 Task: In the  document Alex.epub Write the word in the shape with center alignment 'XOXO'Change Page orientation to  'Landscape' Insert emoji at the end of quote: Smile
Action: Mouse moved to (520, 279)
Screenshot: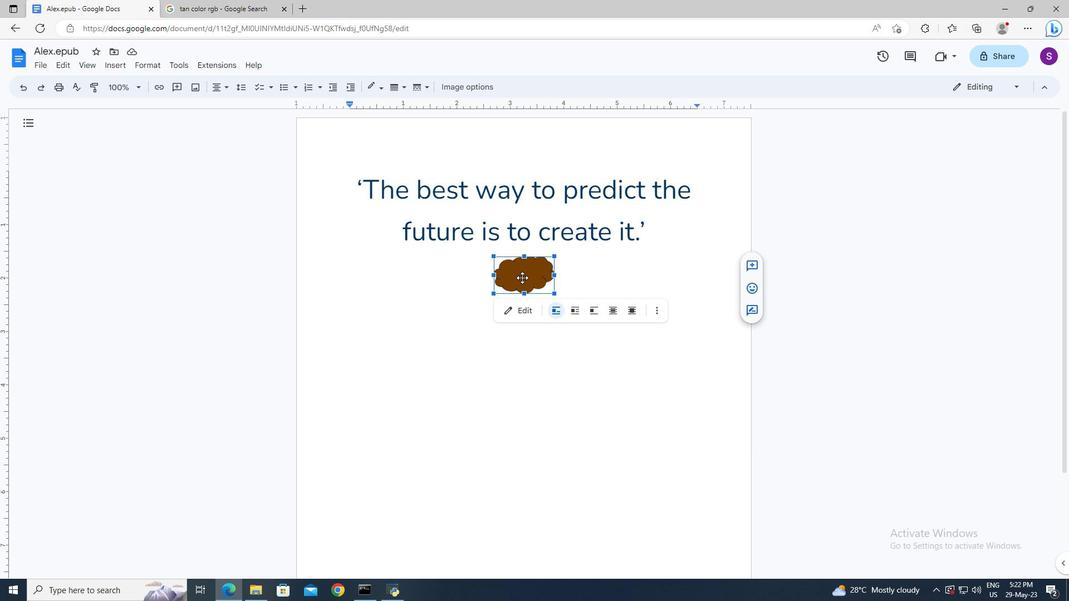 
Action: Mouse pressed left at (520, 279)
Screenshot: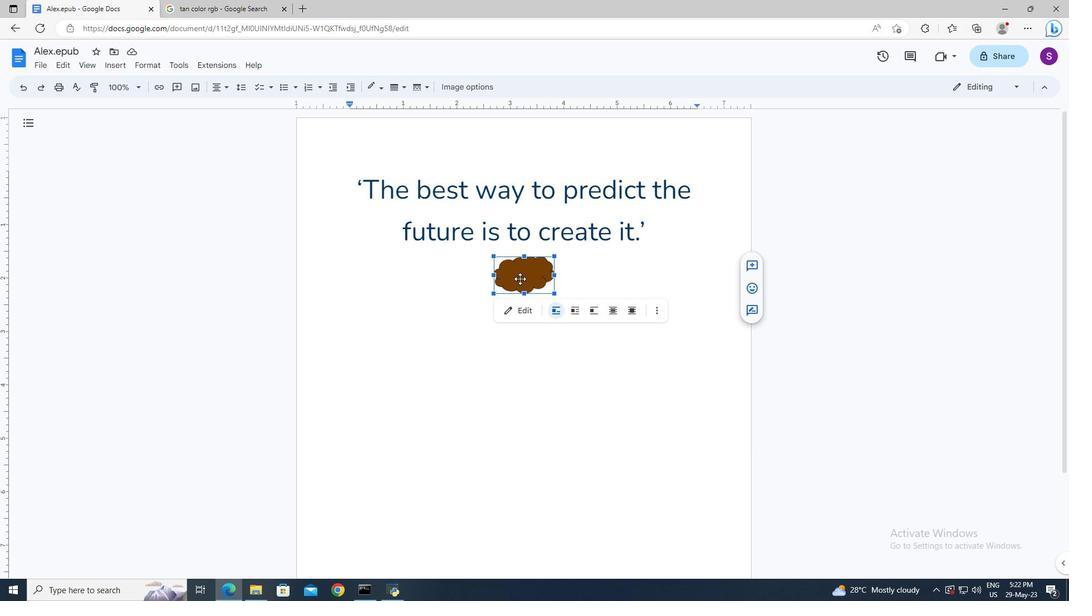 
Action: Mouse pressed left at (520, 279)
Screenshot: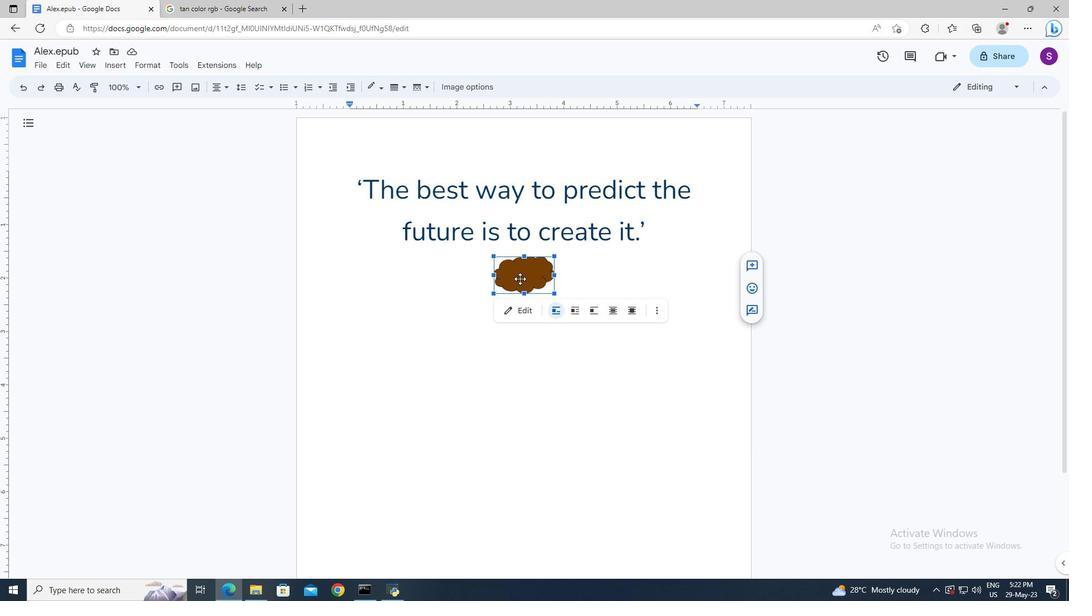 
Action: Mouse moved to (444, 123)
Screenshot: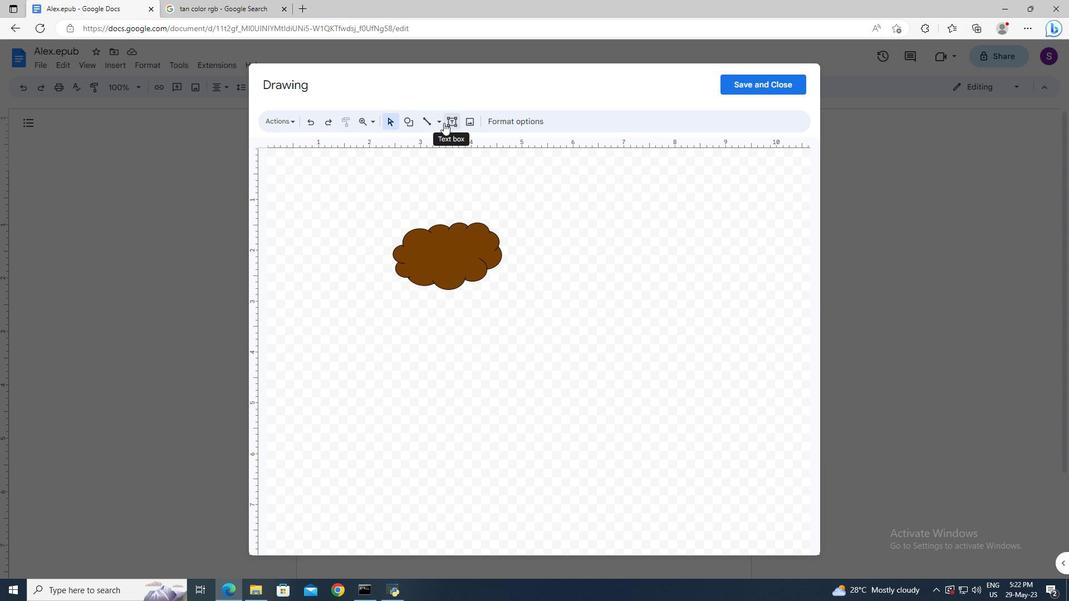 
Action: Mouse pressed left at (444, 123)
Screenshot: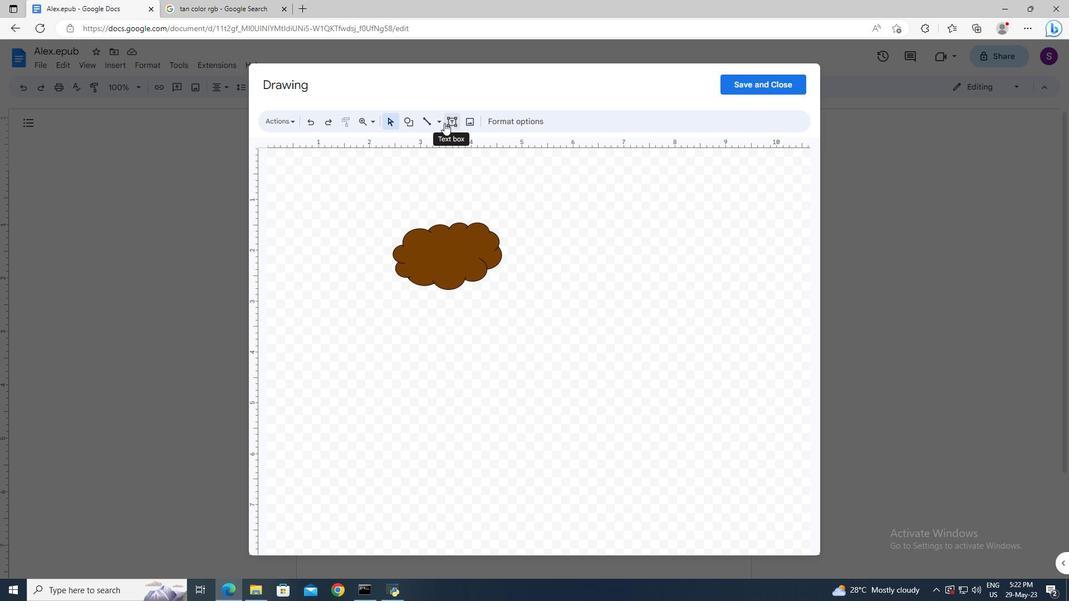 
Action: Mouse moved to (422, 248)
Screenshot: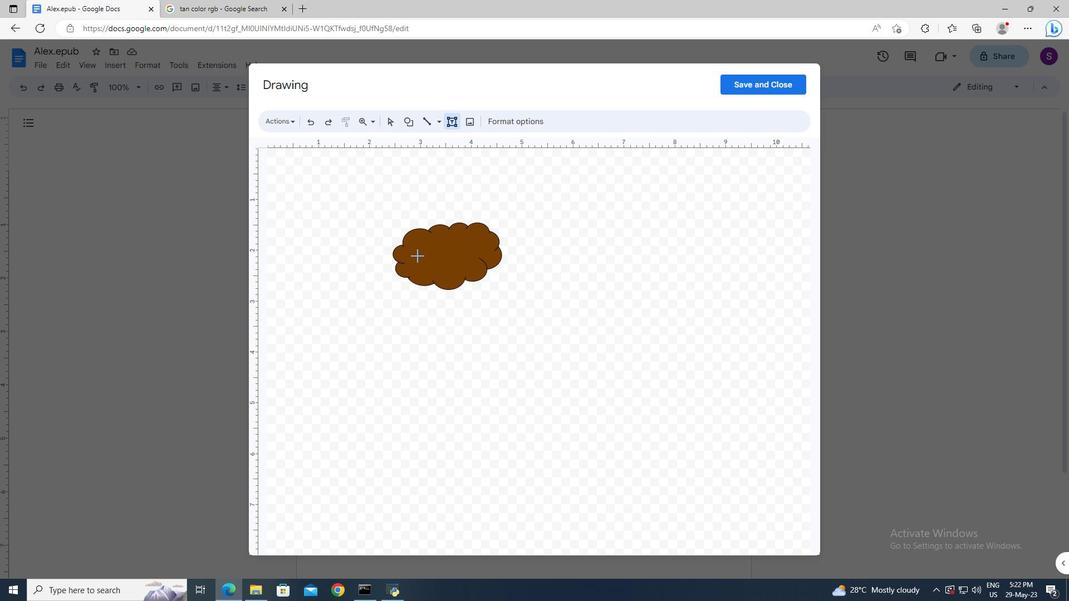 
Action: Mouse pressed left at (422, 248)
Screenshot: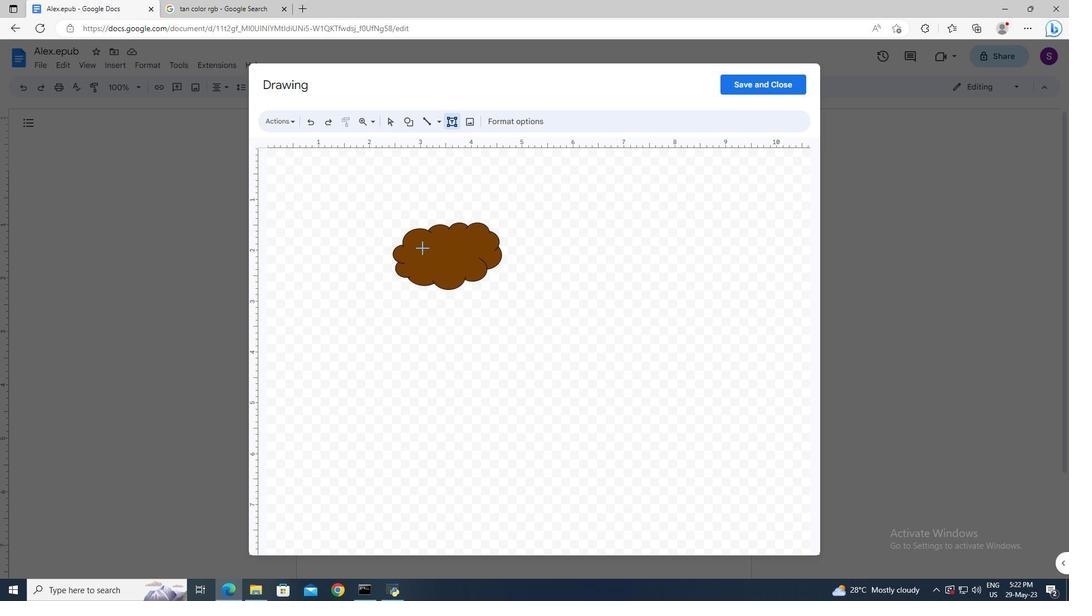 
Action: Mouse moved to (444, 261)
Screenshot: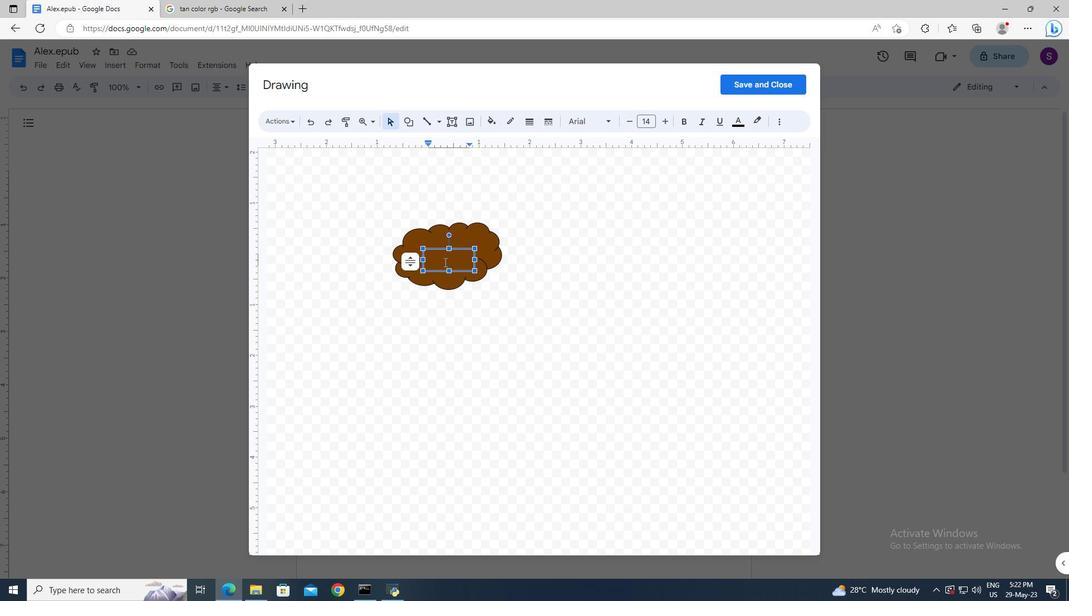 
Action: Key pressed <Key.shift>XOXO
Screenshot: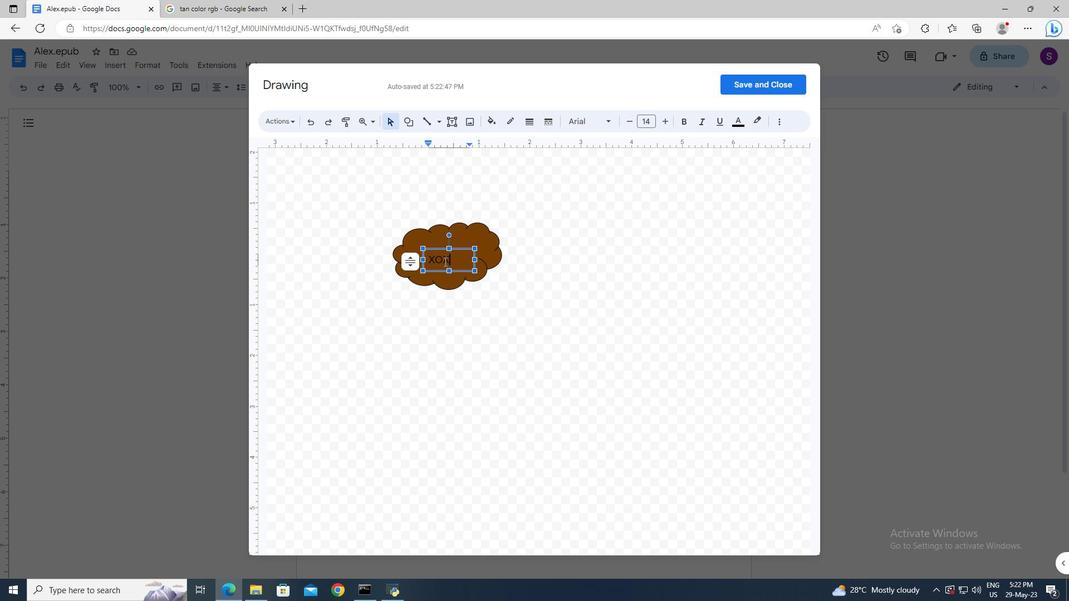 
Action: Mouse moved to (475, 253)
Screenshot: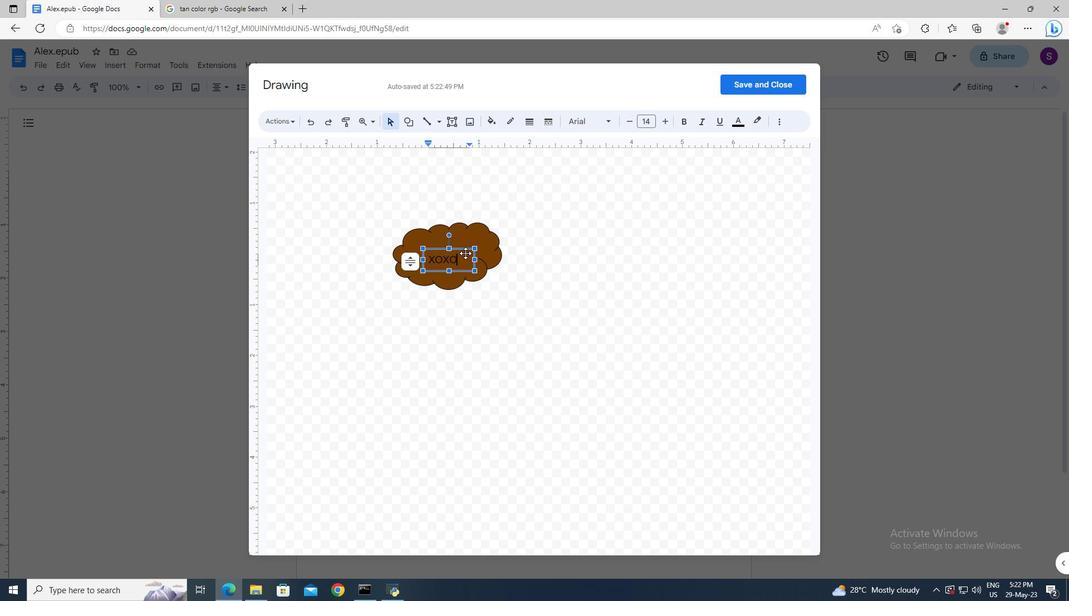 
Action: Key pressed <Key.enter><Key.backspace>
Screenshot: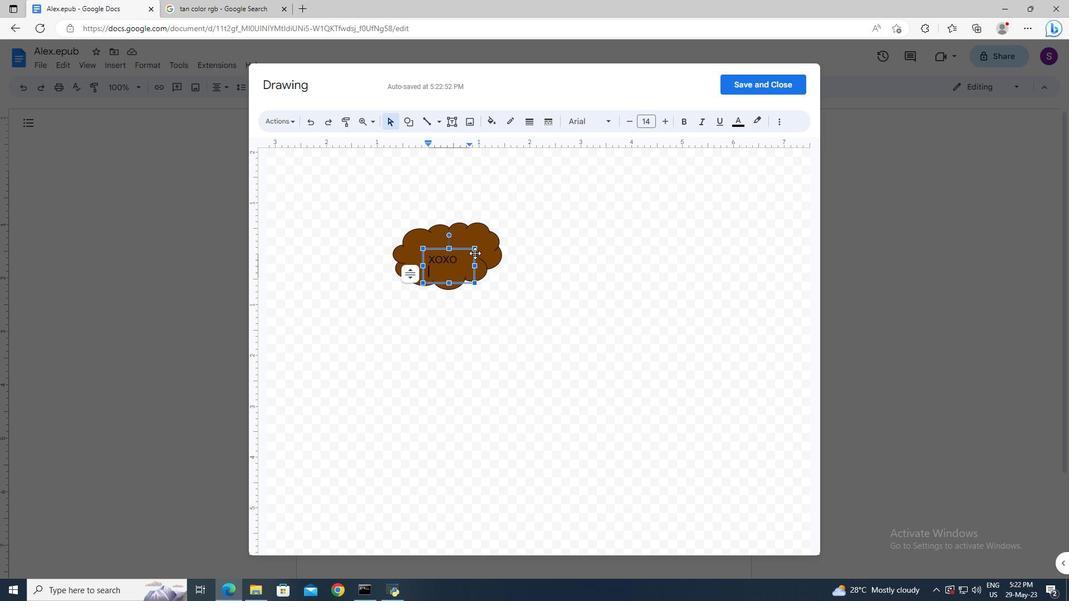 
Action: Mouse moved to (500, 260)
Screenshot: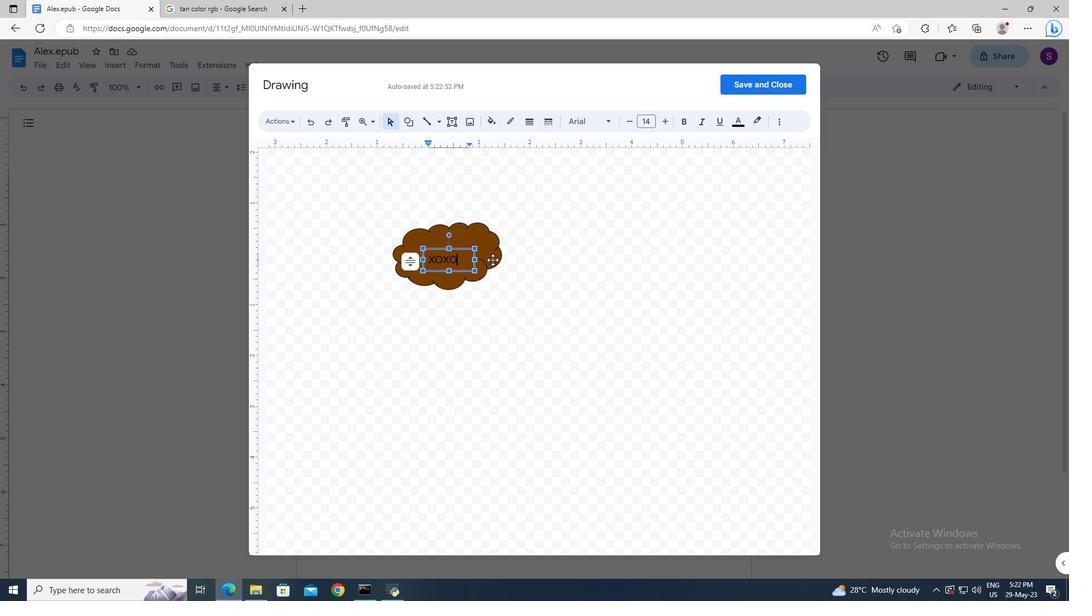 
Action: Mouse pressed left at (500, 260)
Screenshot: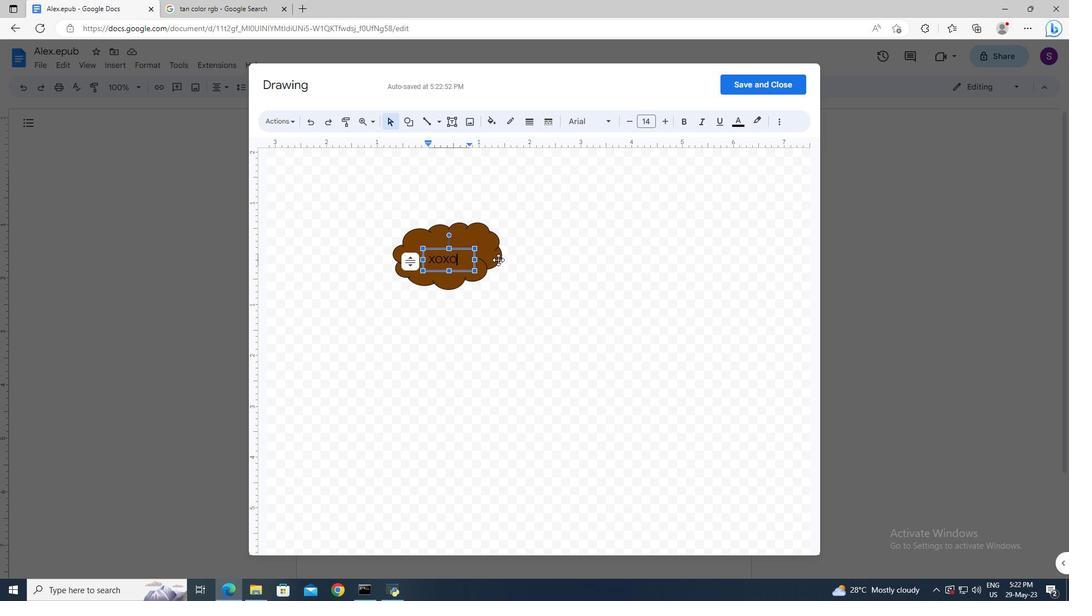
Action: Mouse moved to (454, 261)
Screenshot: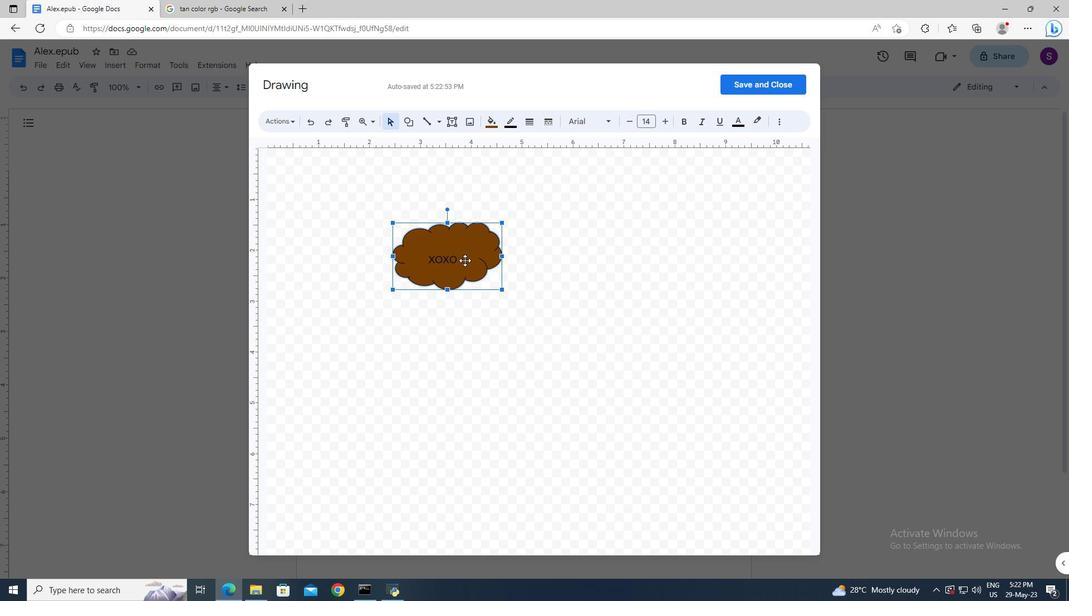 
Action: Mouse pressed left at (454, 261)
Screenshot: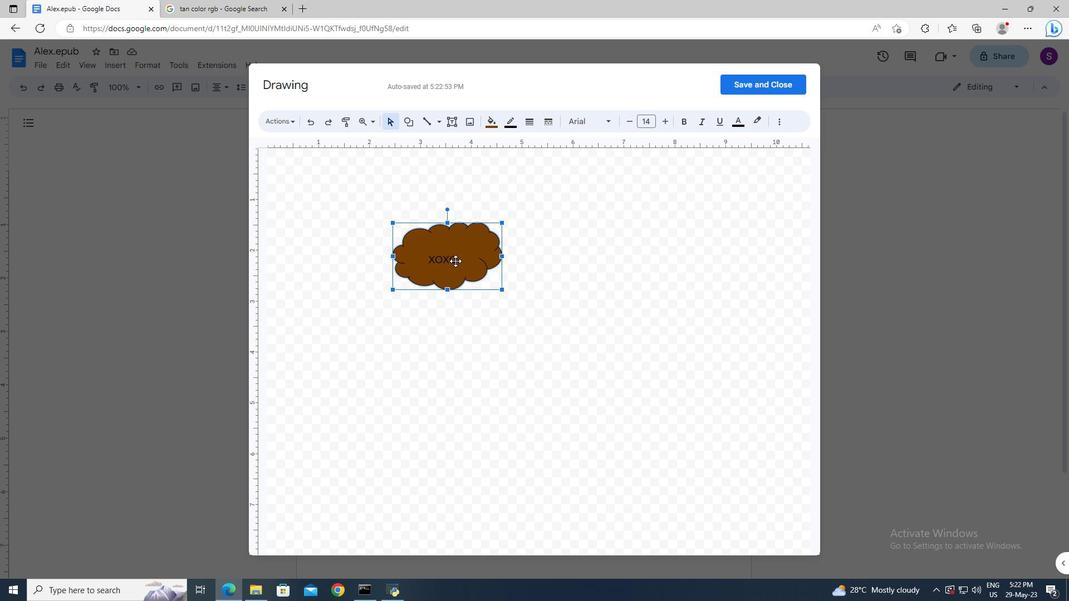 
Action: Mouse moved to (526, 121)
Screenshot: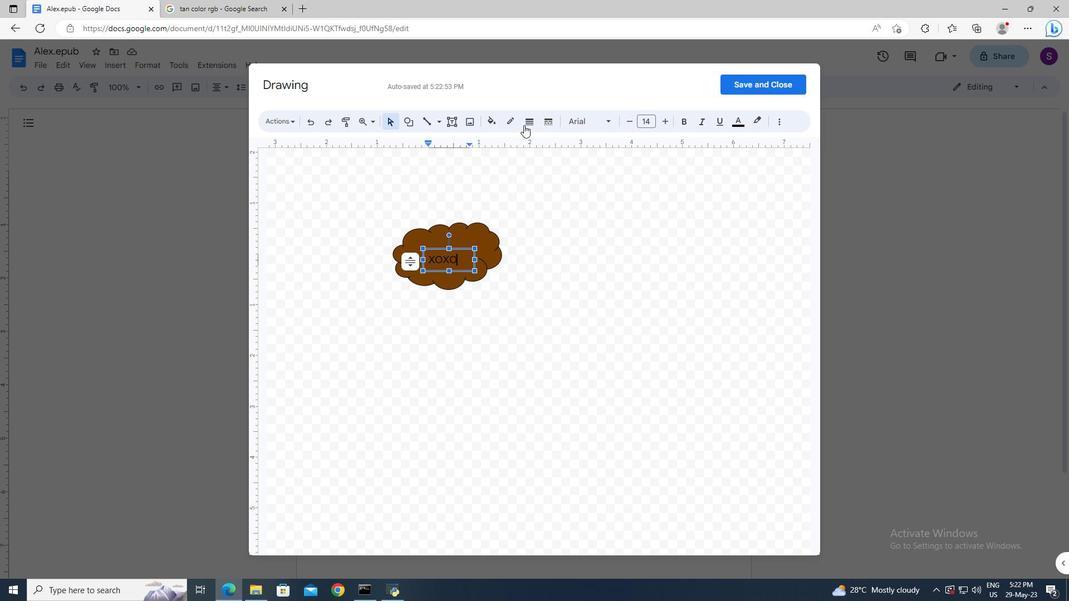 
Action: Mouse pressed left at (526, 121)
Screenshot: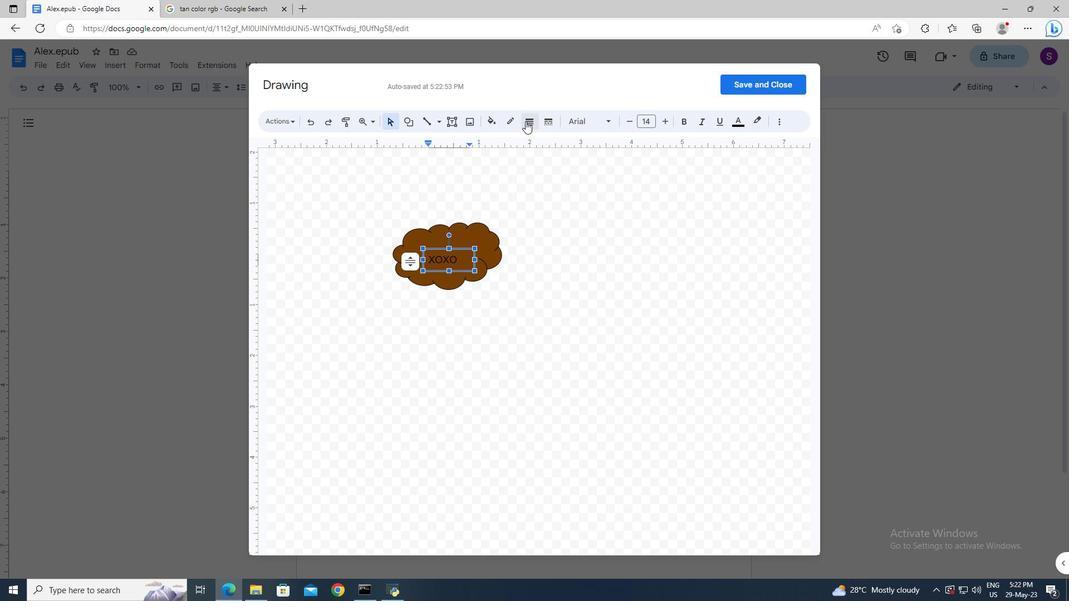 
Action: Mouse pressed left at (526, 121)
Screenshot: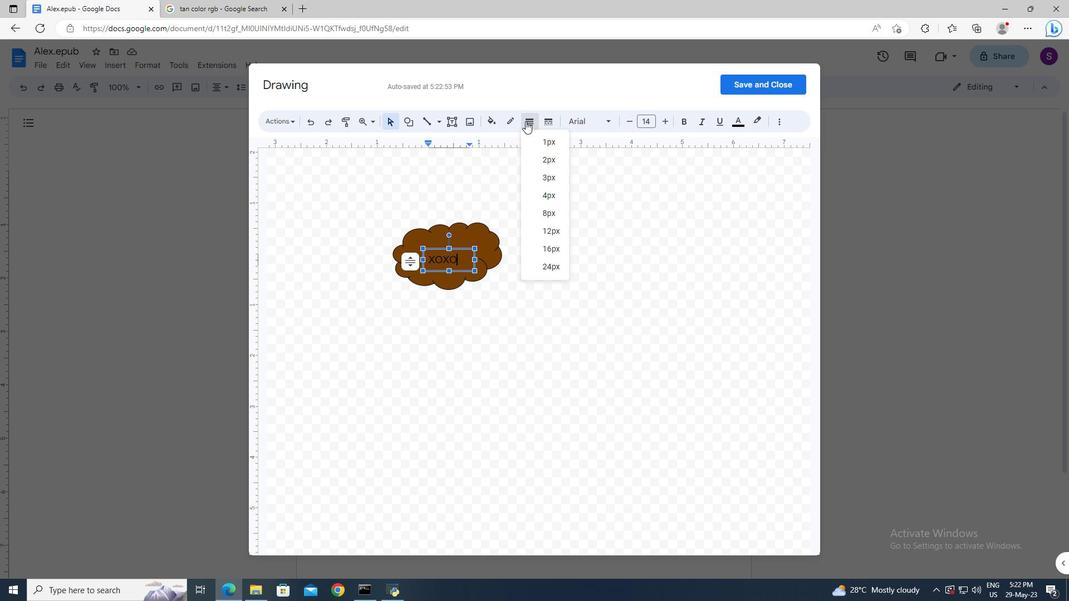 
Action: Mouse moved to (519, 254)
Screenshot: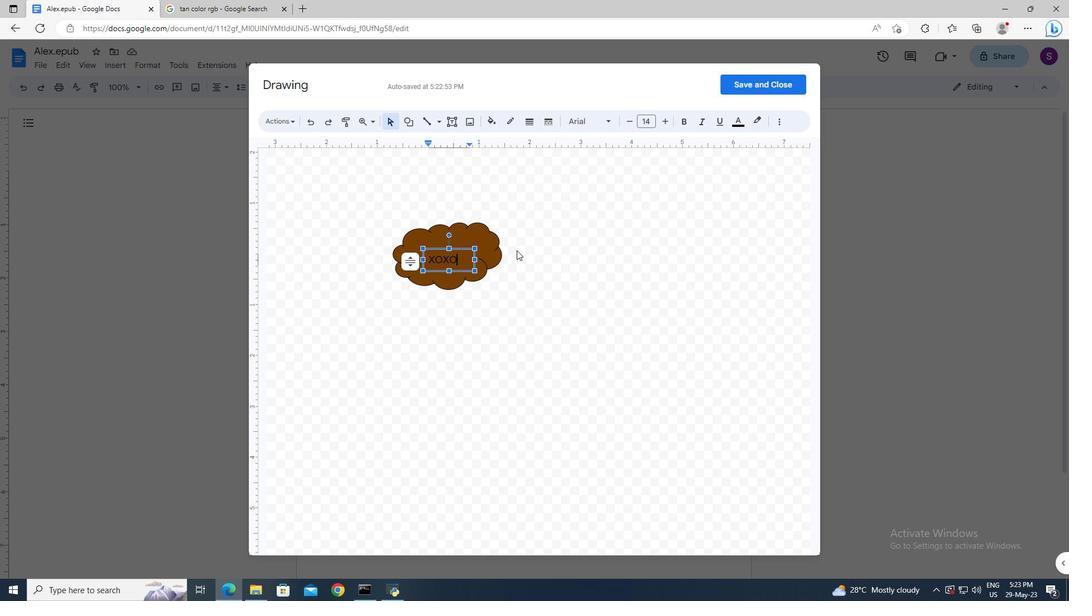 
Action: Mouse pressed left at (519, 254)
Screenshot: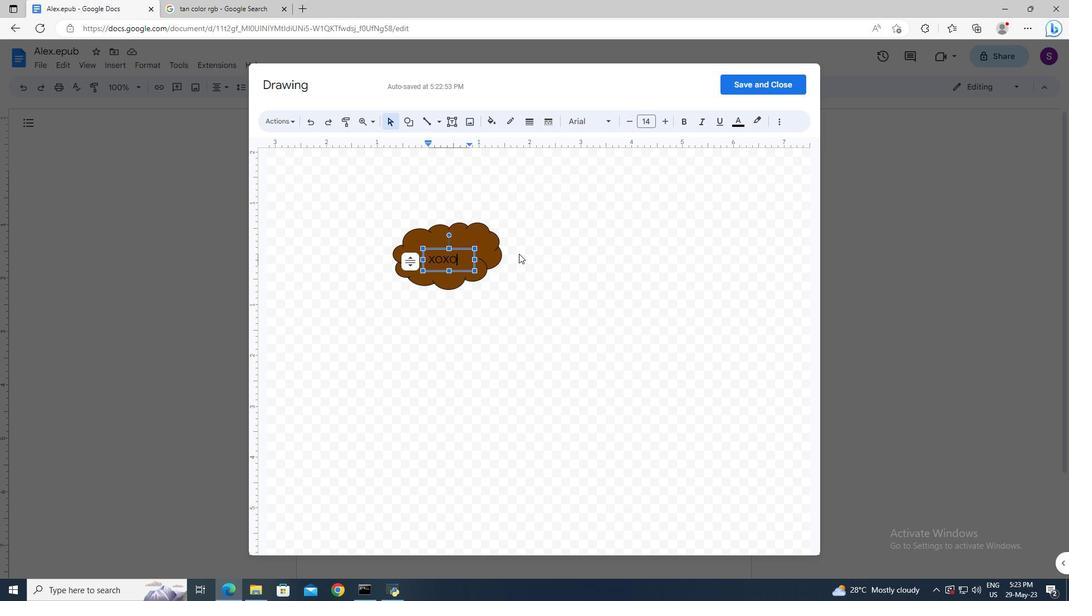 
Action: Mouse moved to (434, 261)
Screenshot: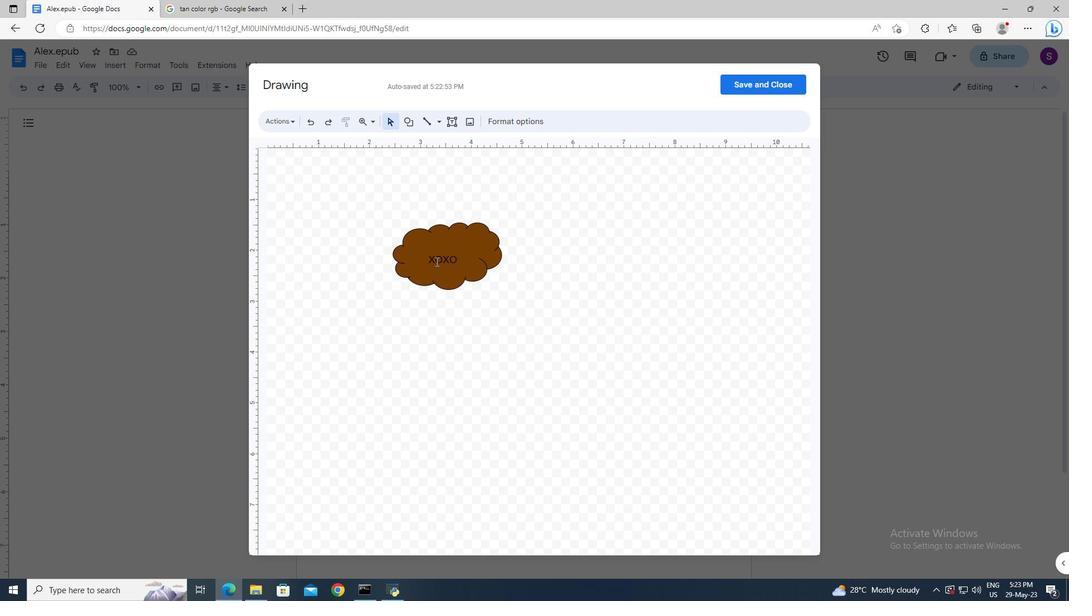
Action: Mouse pressed left at (434, 261)
Screenshot: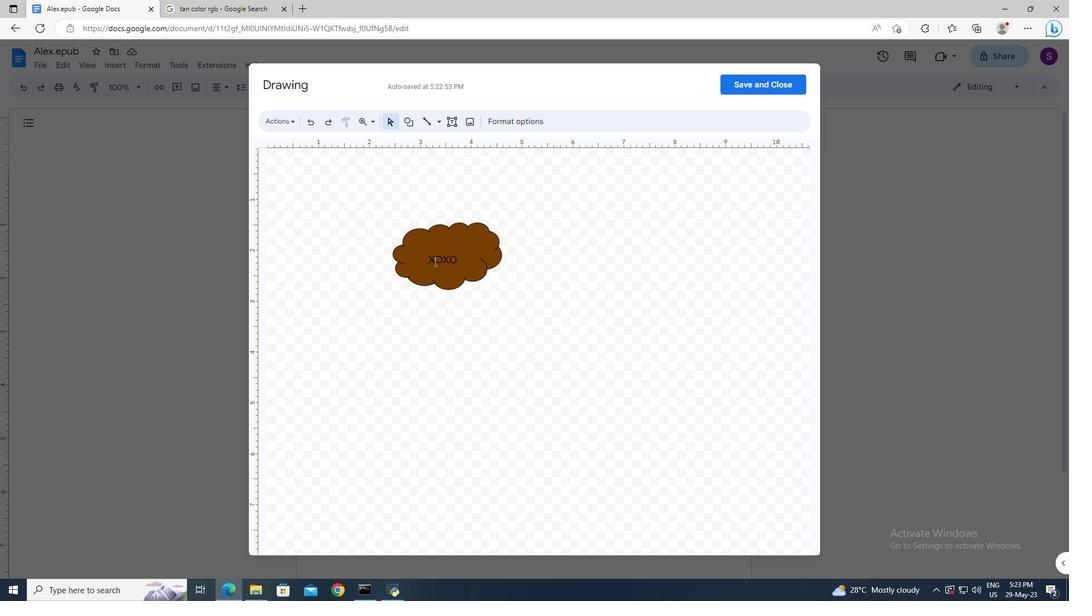
Action: Mouse moved to (525, 260)
Screenshot: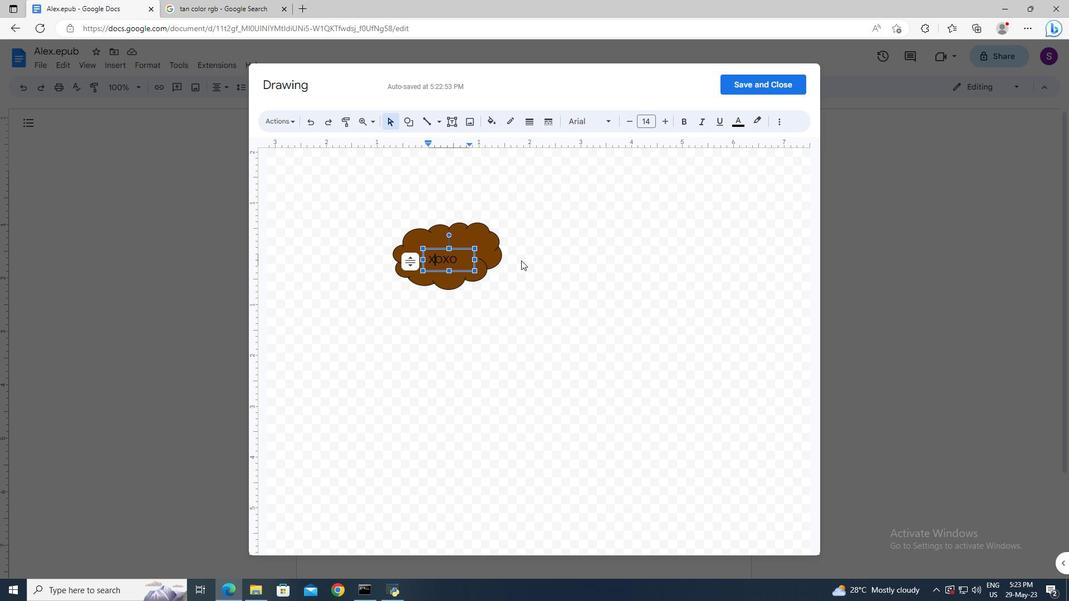 
Action: Mouse pressed left at (525, 260)
Screenshot: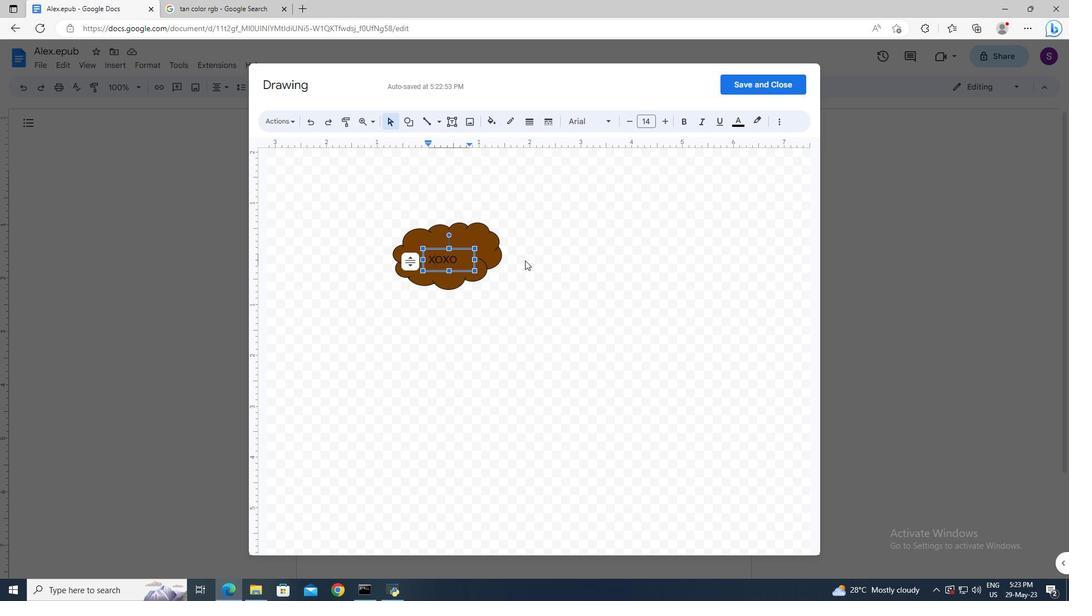 
Action: Mouse moved to (750, 84)
Screenshot: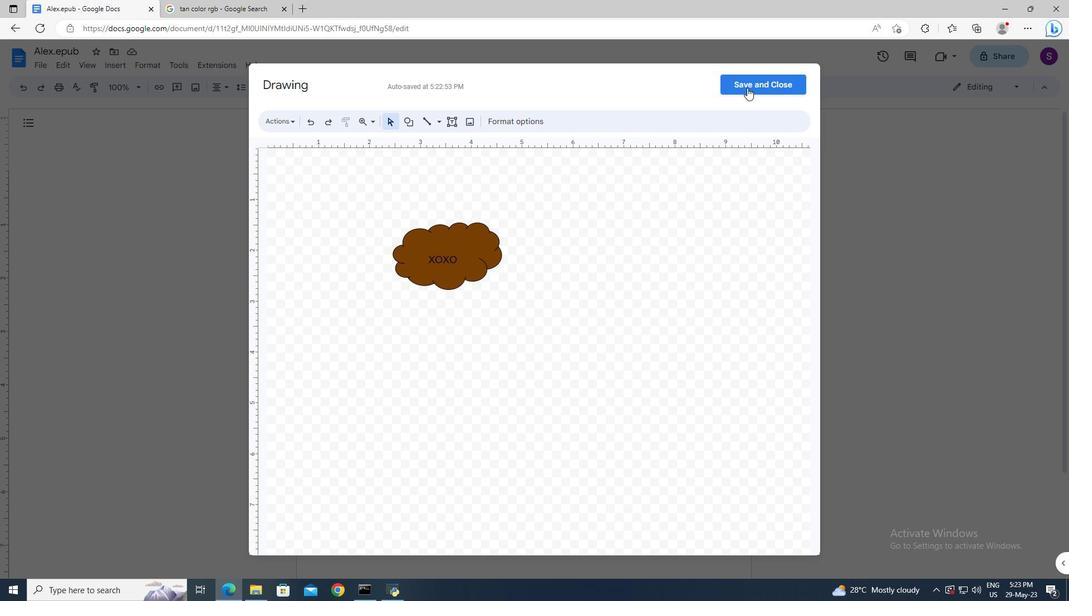 
Action: Mouse pressed left at (750, 84)
Screenshot: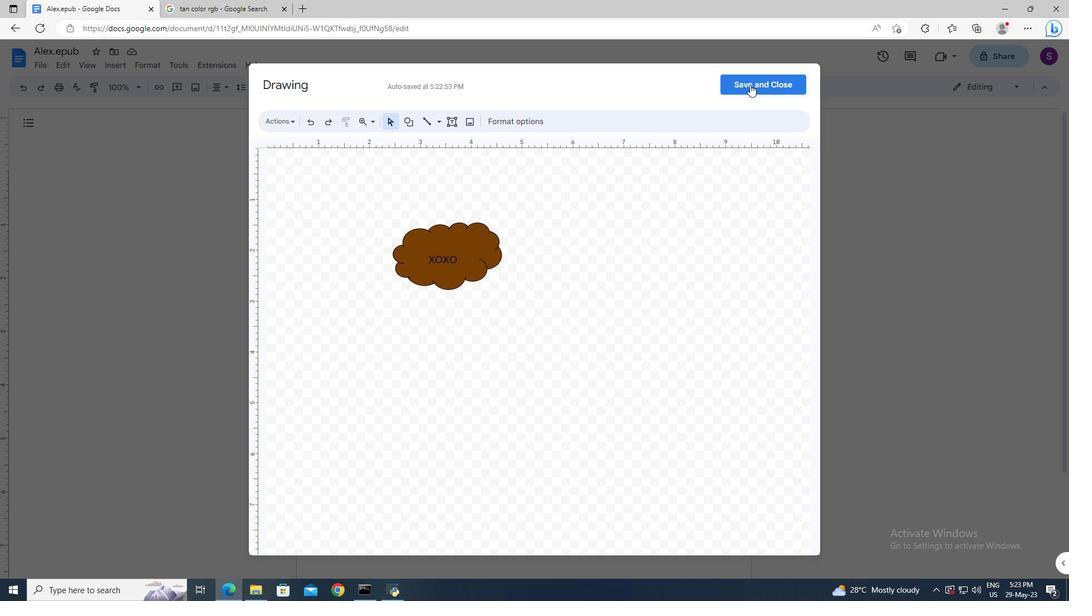 
Action: Mouse moved to (475, 80)
Screenshot: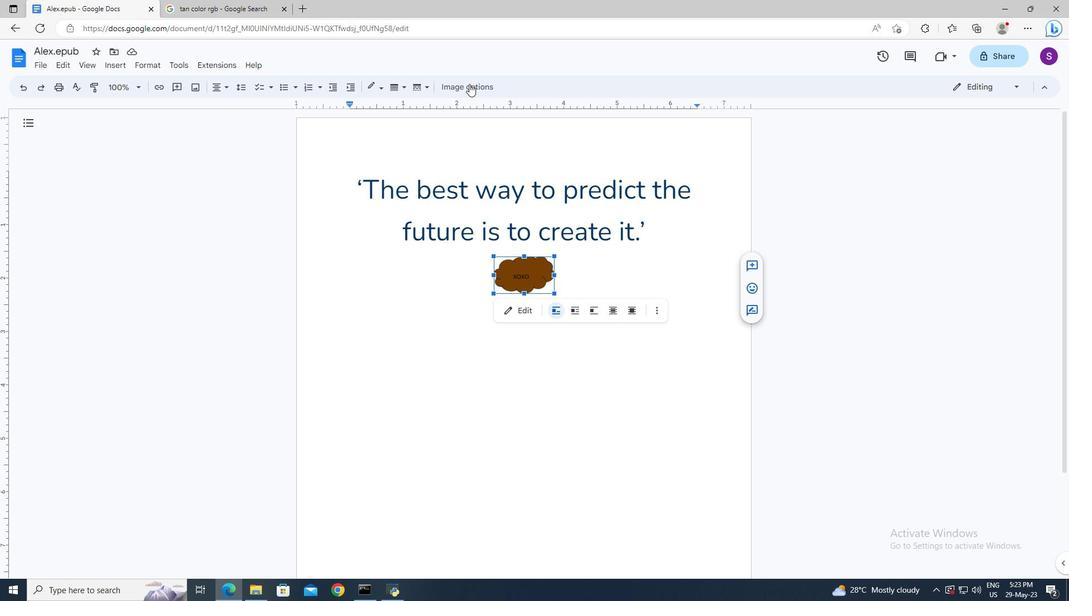
Action: Mouse pressed left at (475, 80)
Screenshot: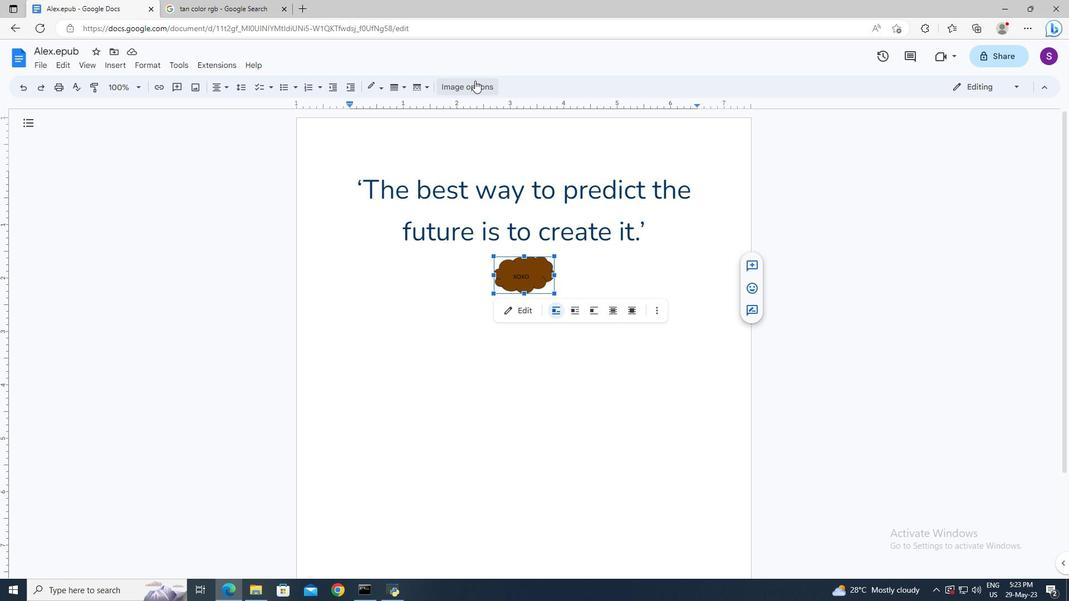 
Action: Mouse moved to (1040, 91)
Screenshot: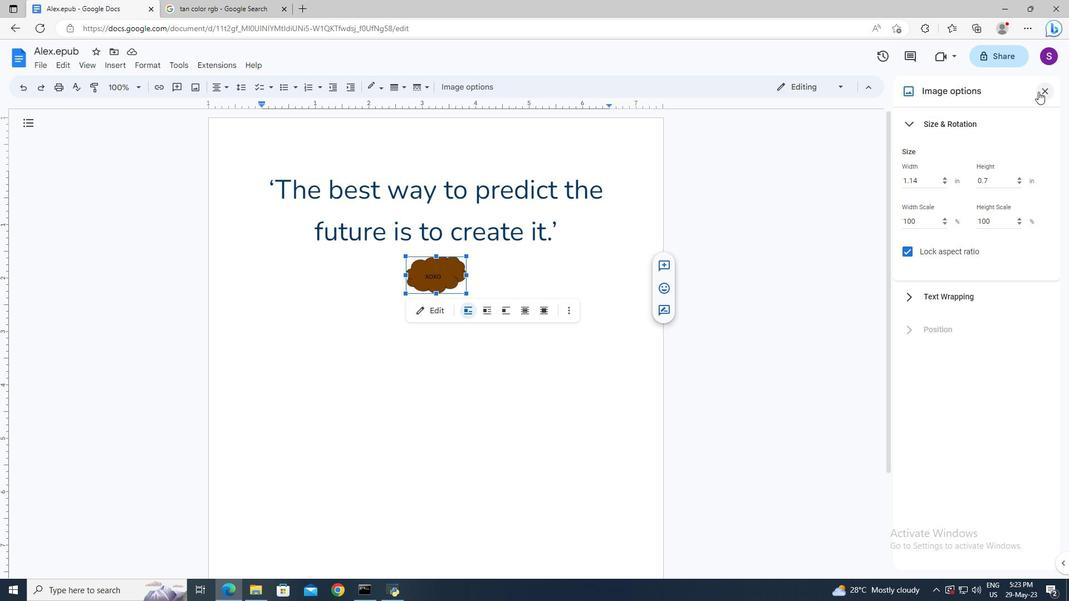 
Action: Mouse pressed left at (1040, 91)
Screenshot: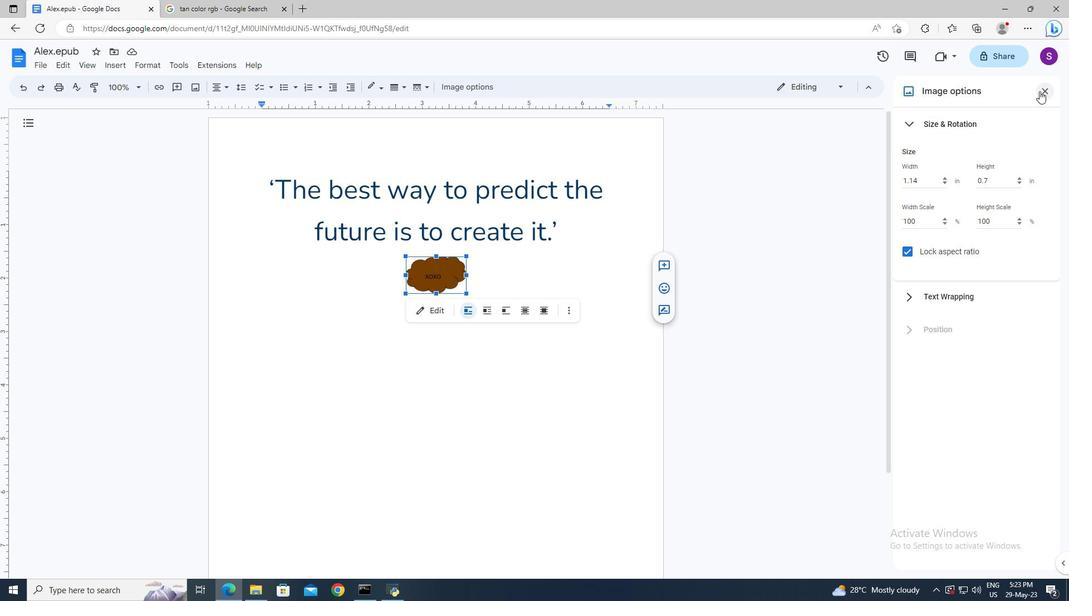 
Action: Mouse moved to (47, 68)
Screenshot: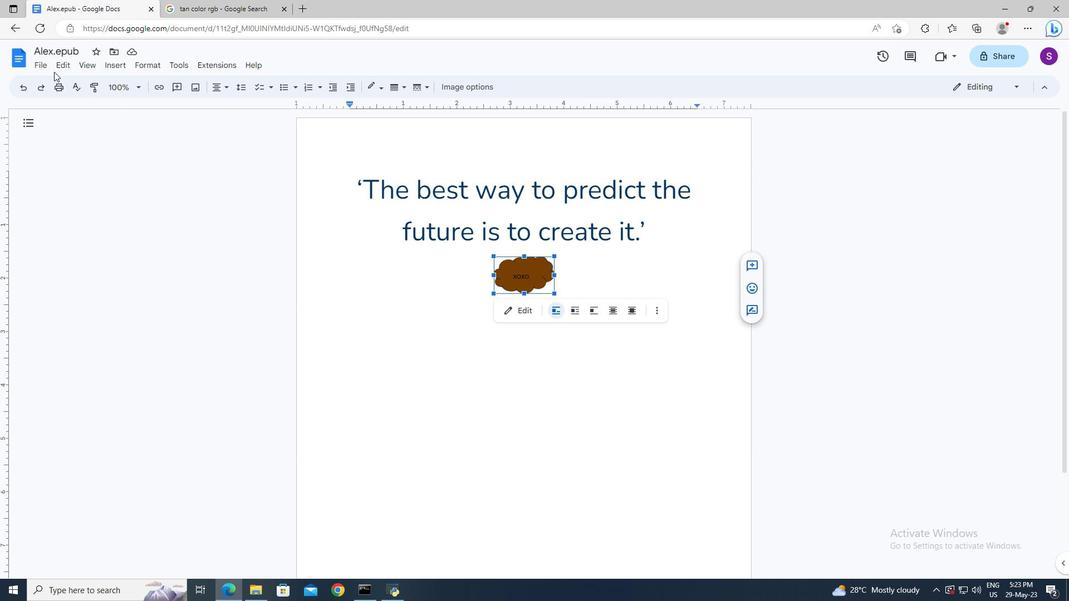 
Action: Mouse pressed left at (47, 68)
Screenshot: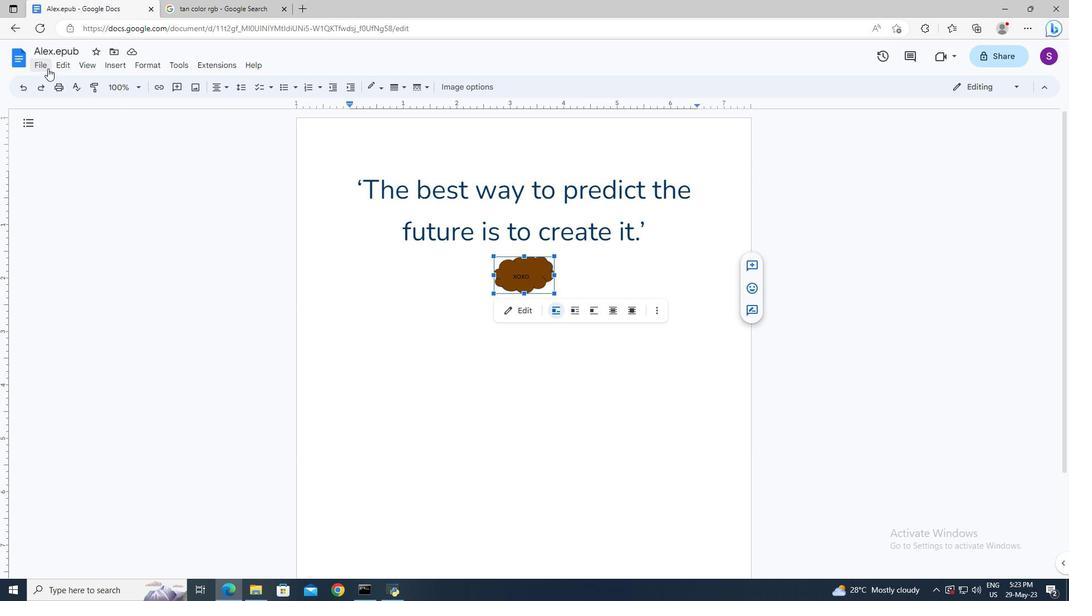 
Action: Mouse moved to (62, 369)
Screenshot: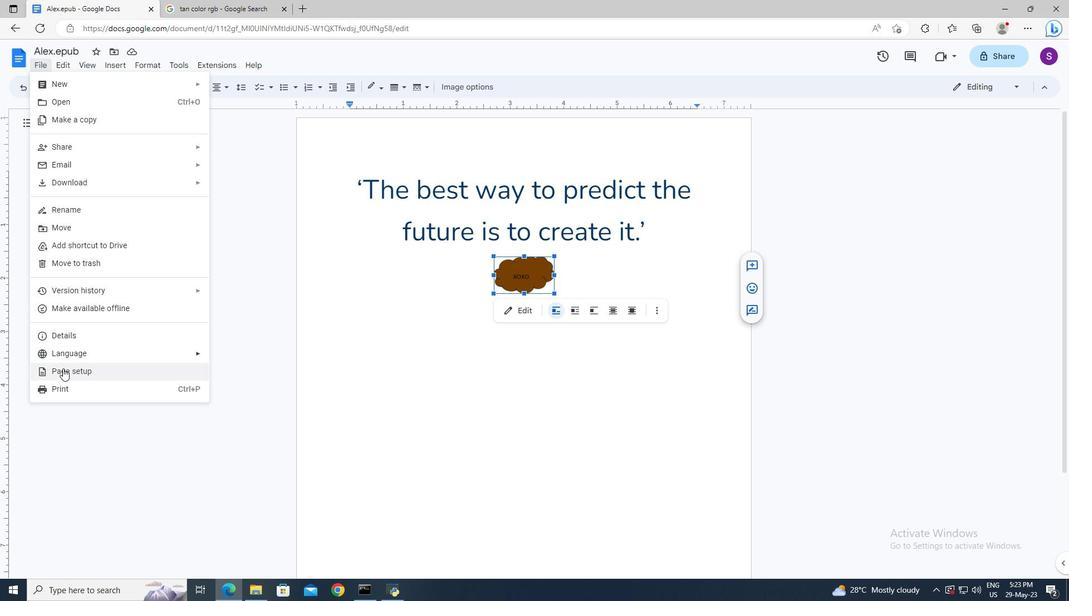 
Action: Mouse pressed left at (62, 369)
Screenshot: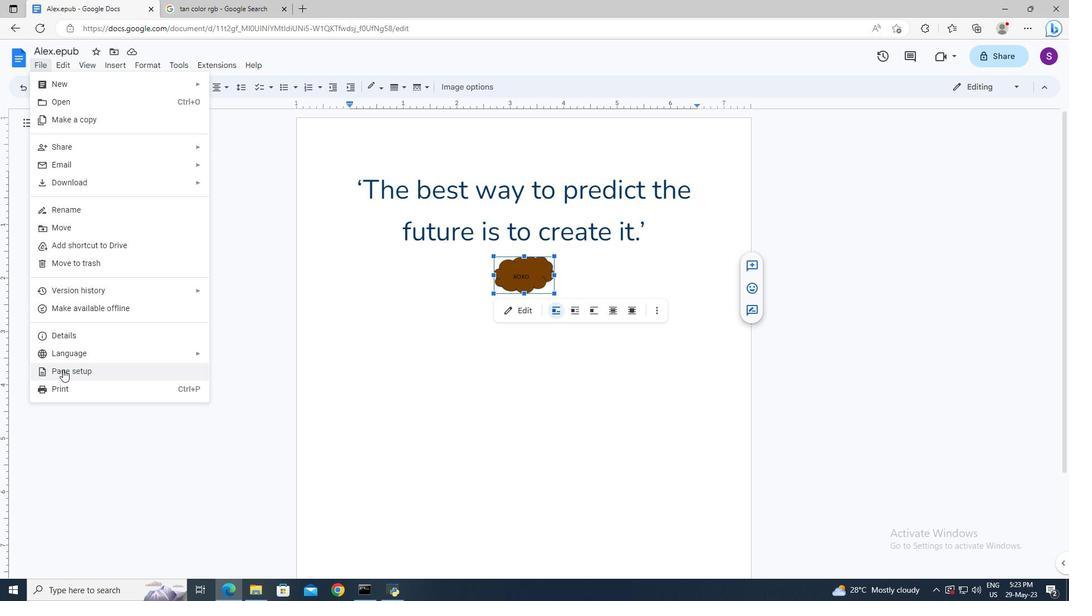 
Action: Mouse moved to (488, 295)
Screenshot: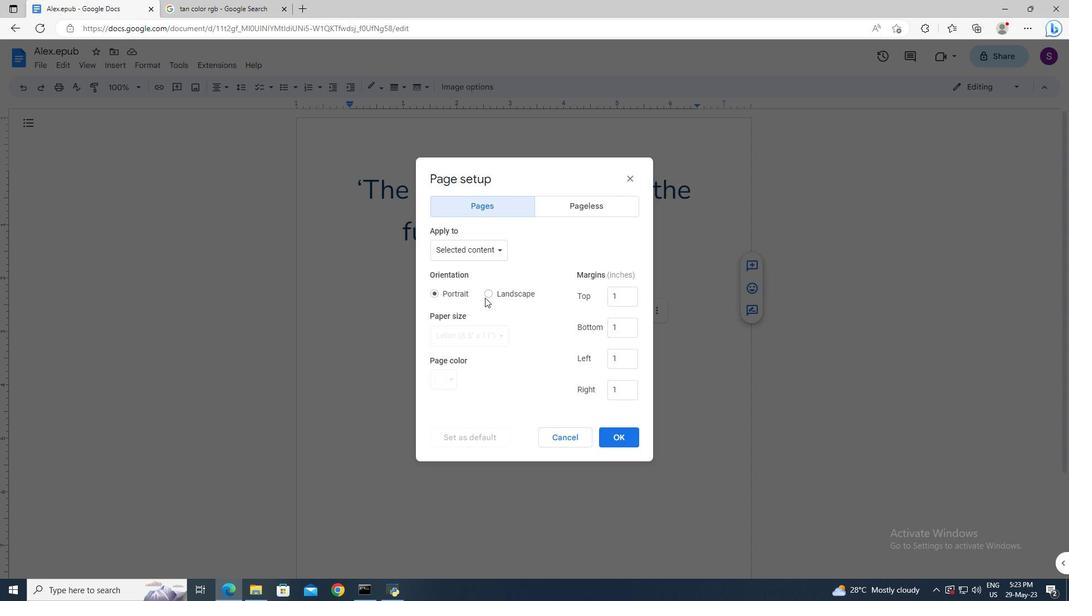 
Action: Mouse pressed left at (488, 295)
Screenshot: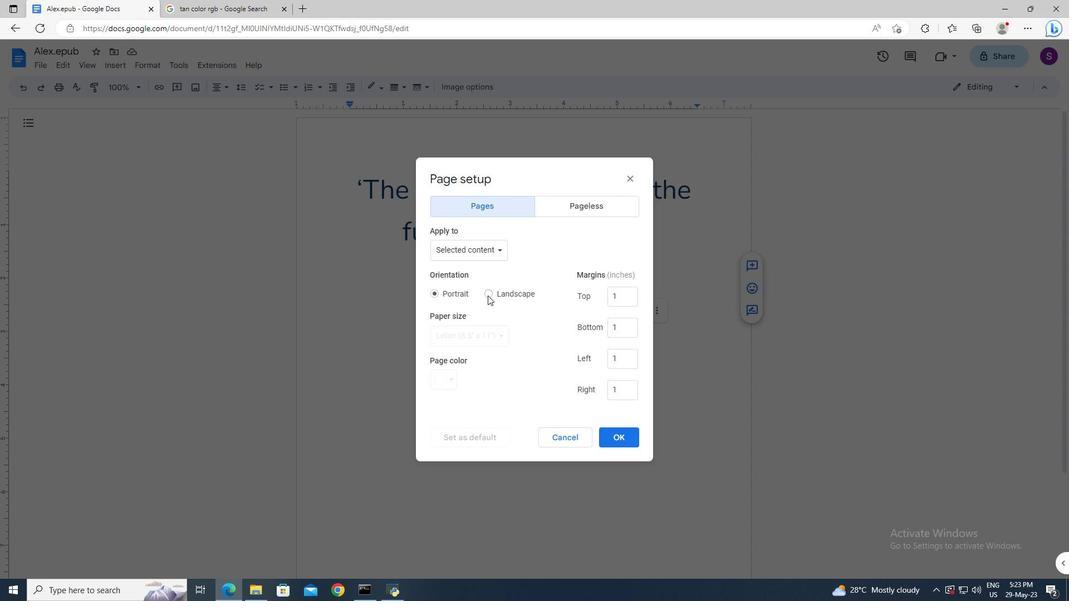 
Action: Mouse moved to (616, 434)
Screenshot: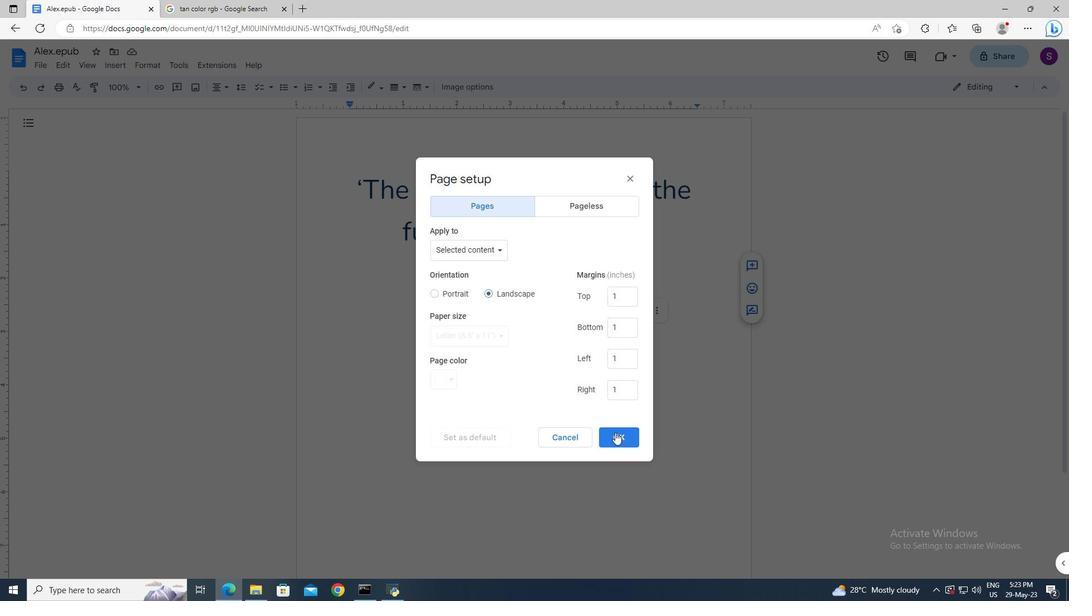 
Action: Mouse pressed left at (616, 434)
Screenshot: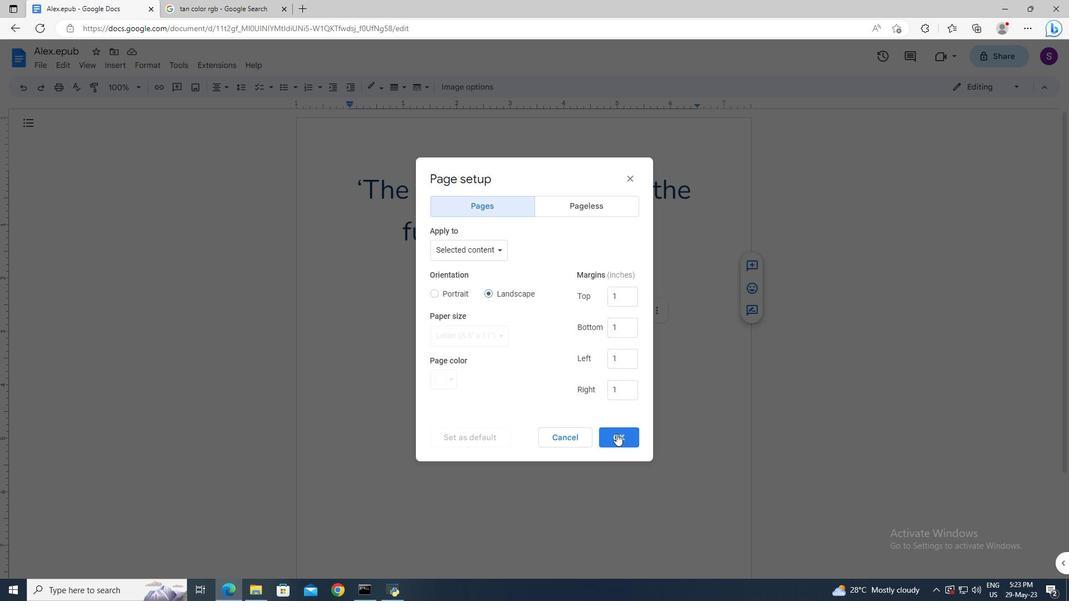 
Action: Mouse moved to (644, 324)
Screenshot: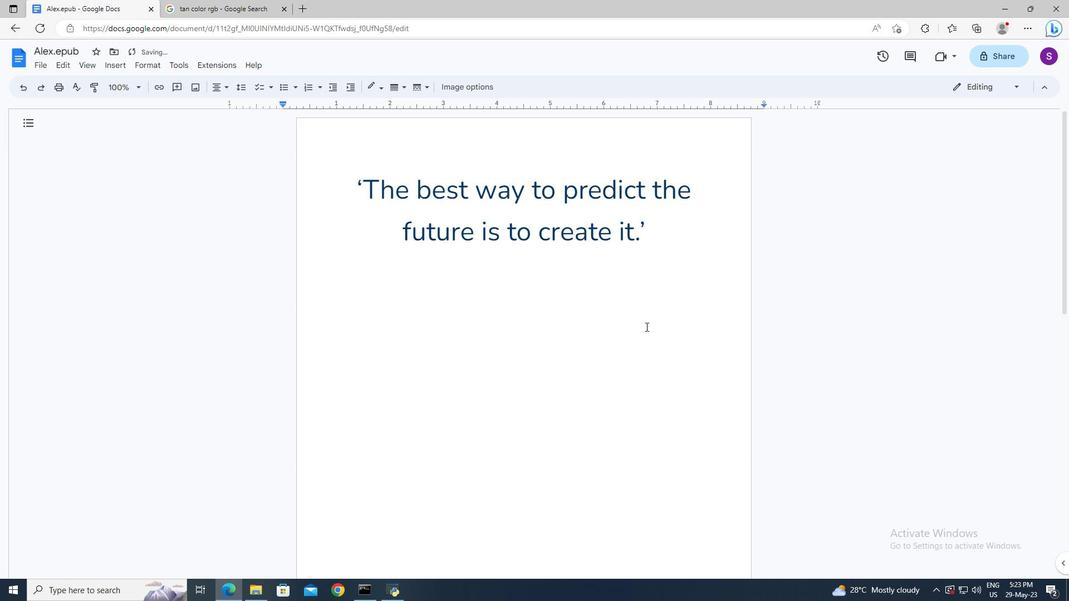 
Action: Mouse scrolled (644, 324) with delta (0, 0)
Screenshot: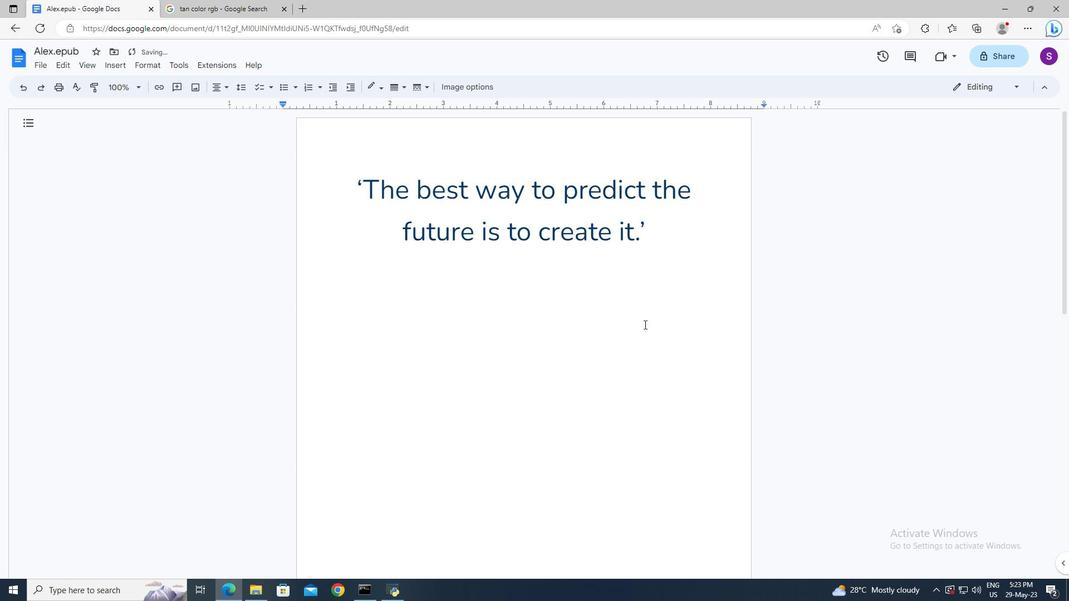 
Action: Mouse scrolled (644, 324) with delta (0, 0)
Screenshot: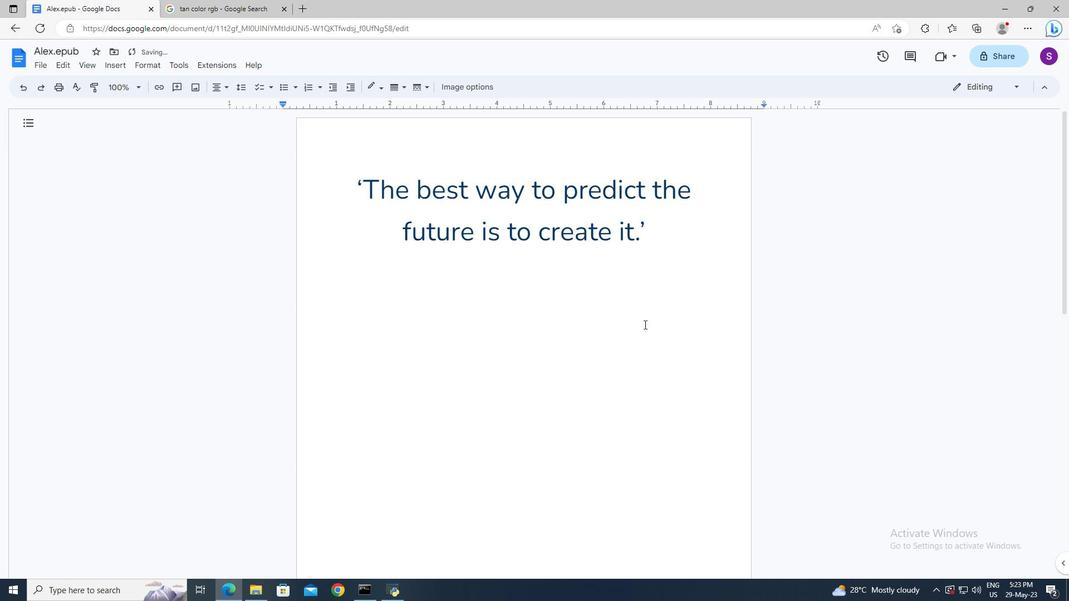 
Action: Mouse scrolled (644, 324) with delta (0, 0)
Screenshot: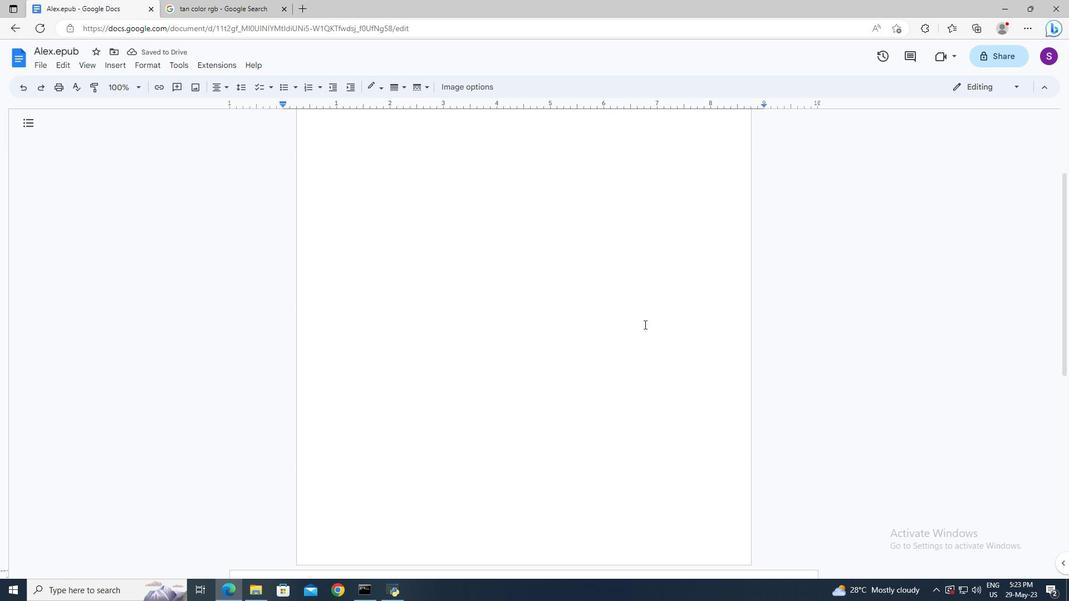 
Action: Mouse scrolled (644, 324) with delta (0, 0)
Screenshot: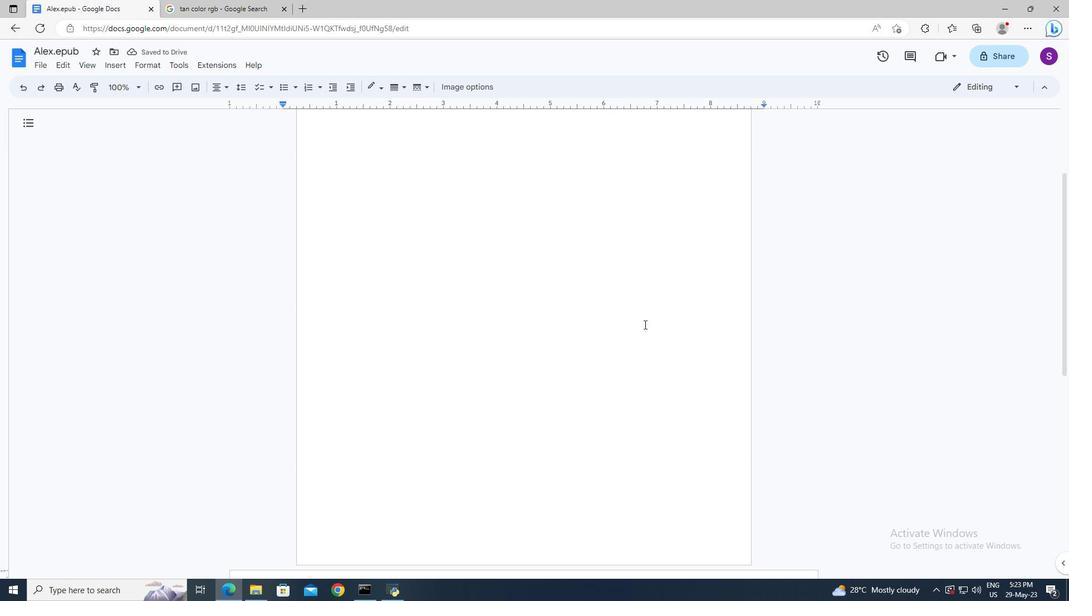 
Action: Mouse scrolled (644, 324) with delta (0, 0)
Screenshot: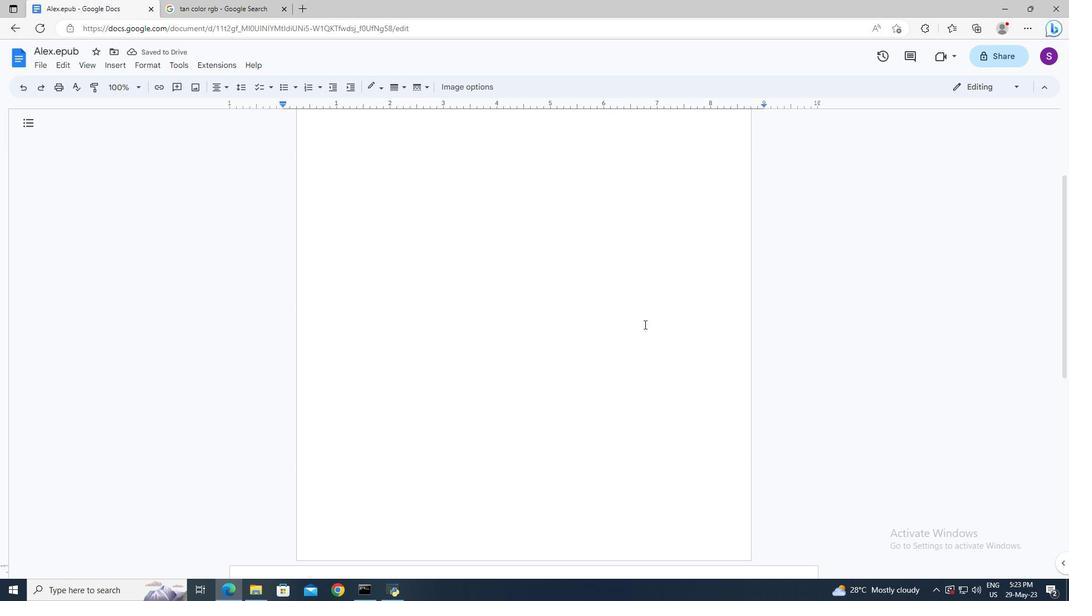 
Action: Mouse scrolled (644, 325) with delta (0, 0)
Screenshot: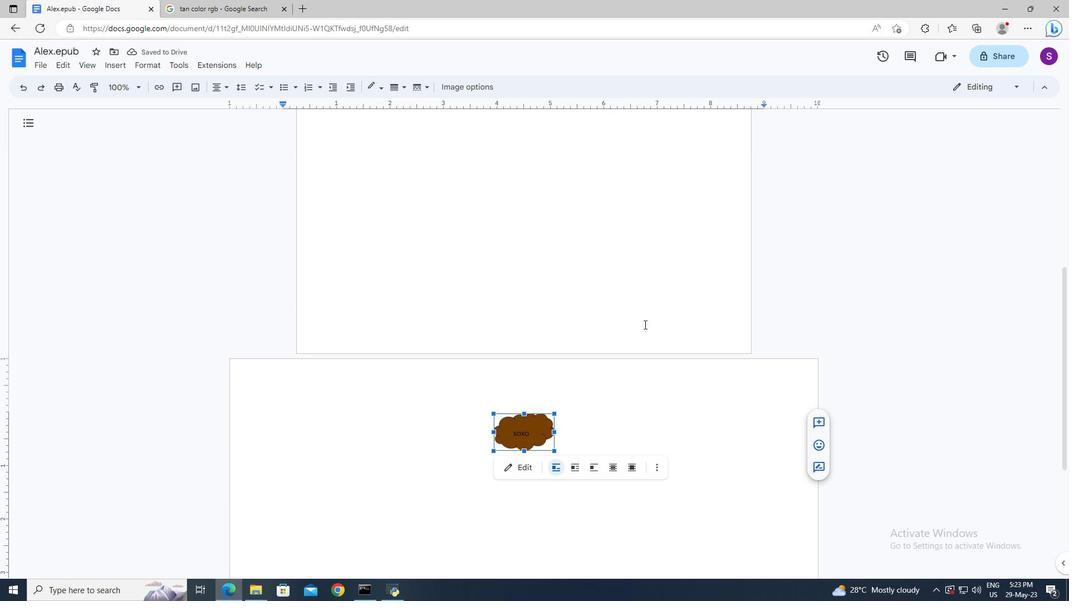 
Action: Mouse scrolled (644, 325) with delta (0, 0)
Screenshot: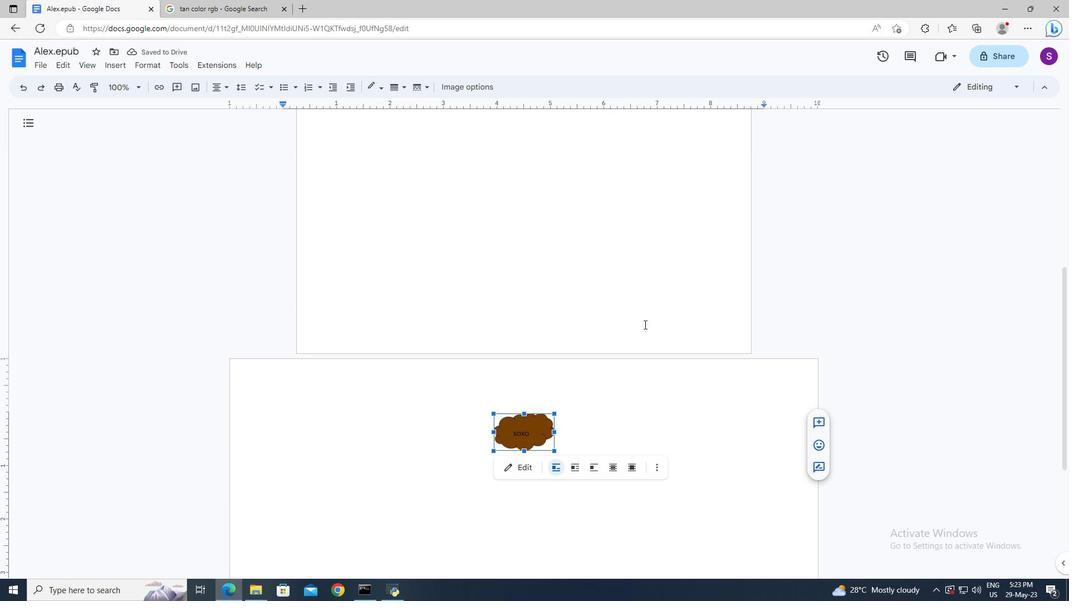 
Action: Mouse scrolled (644, 325) with delta (0, 0)
Screenshot: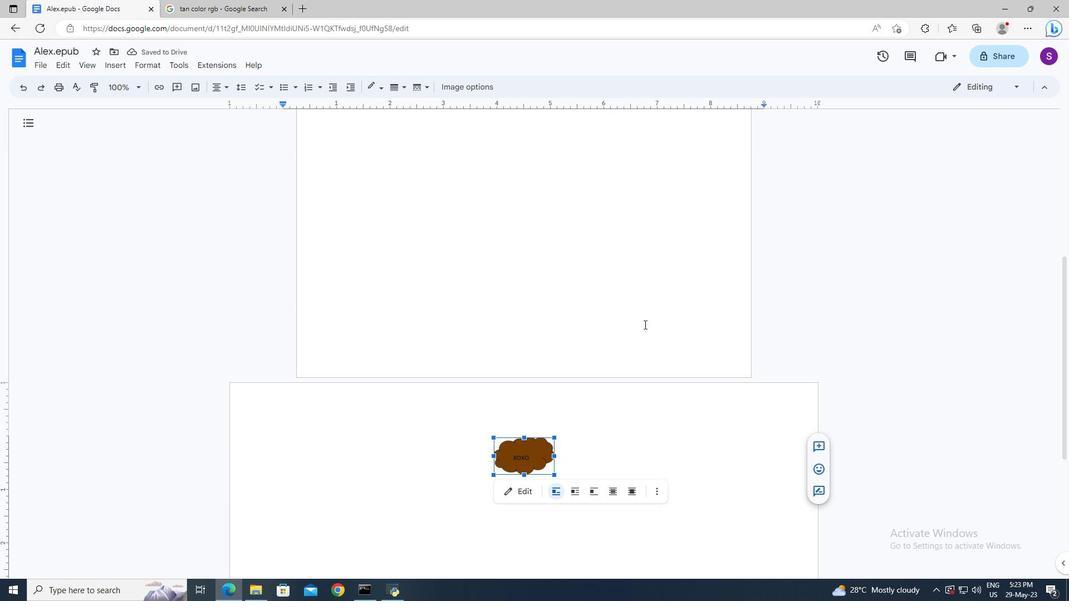 
Action: Mouse scrolled (644, 325) with delta (0, 0)
Screenshot: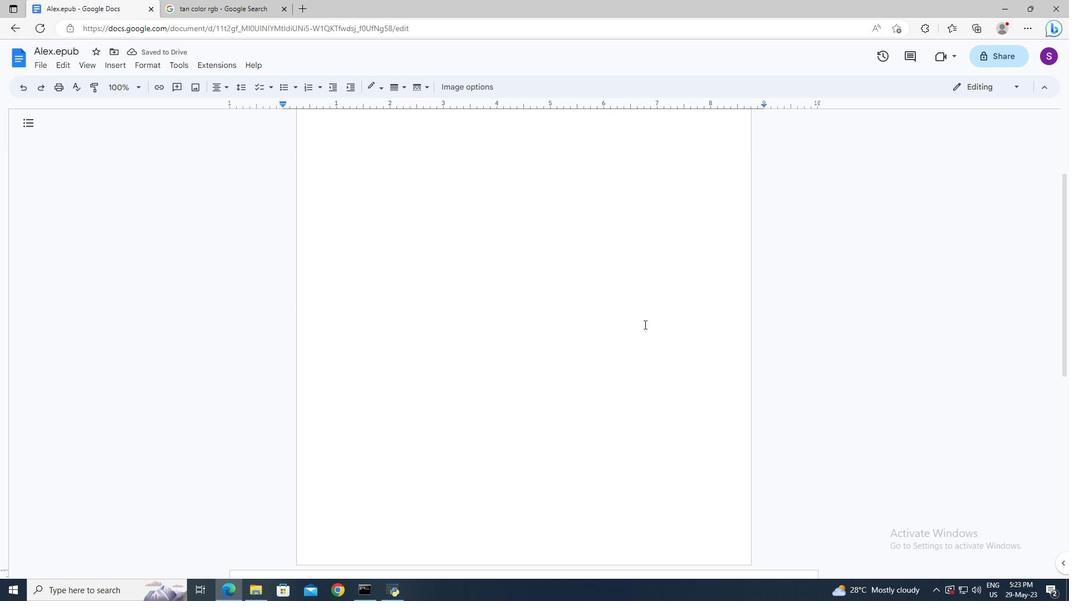 
Action: Mouse scrolled (644, 325) with delta (0, 0)
Screenshot: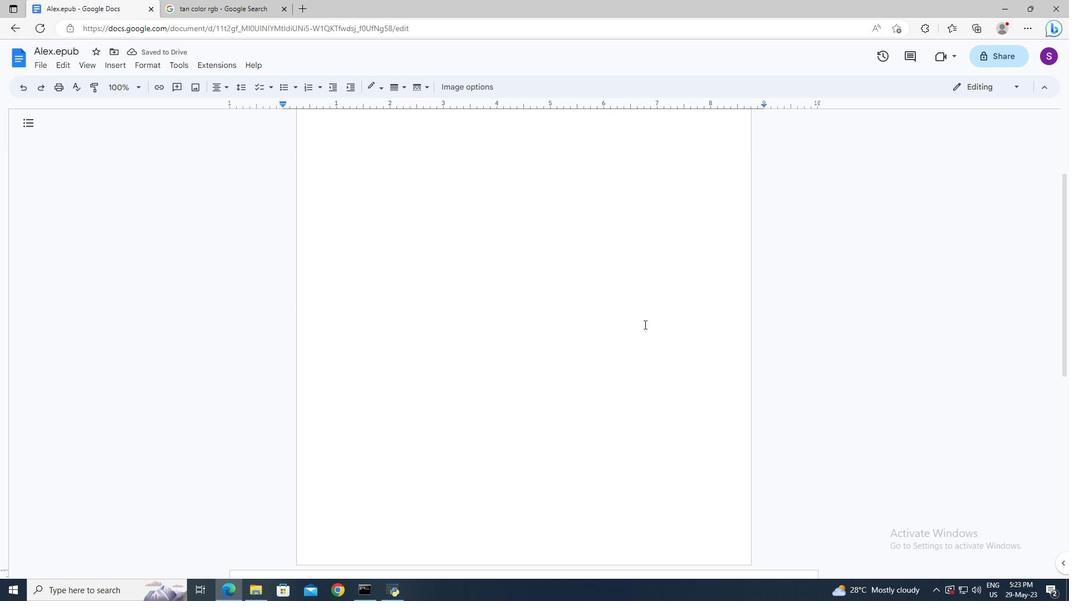 
Action: Mouse scrolled (644, 324) with delta (0, 0)
Screenshot: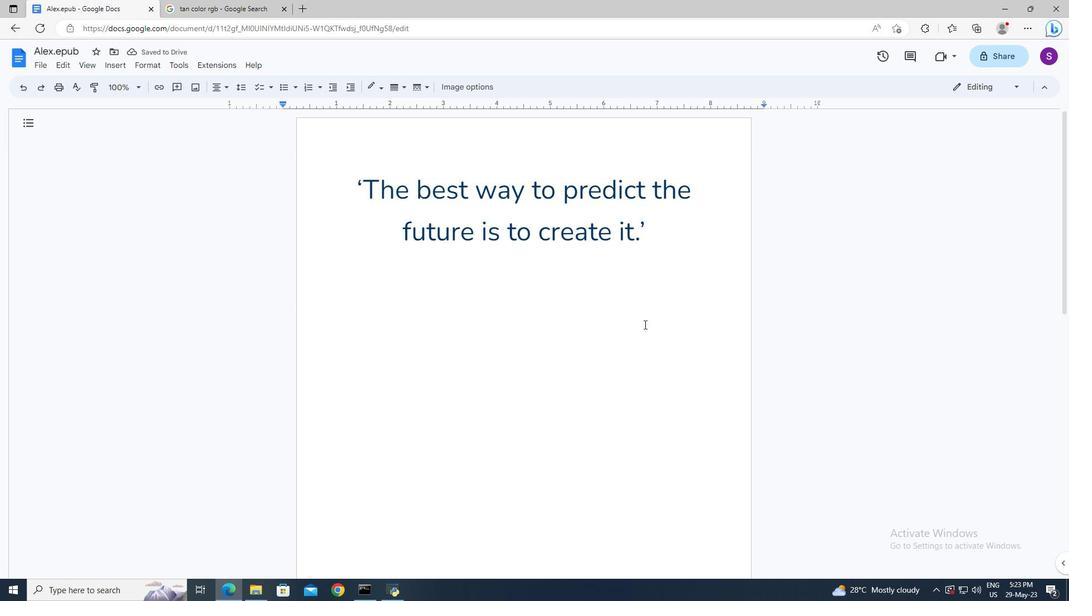 
Action: Mouse scrolled (644, 324) with delta (0, 0)
Screenshot: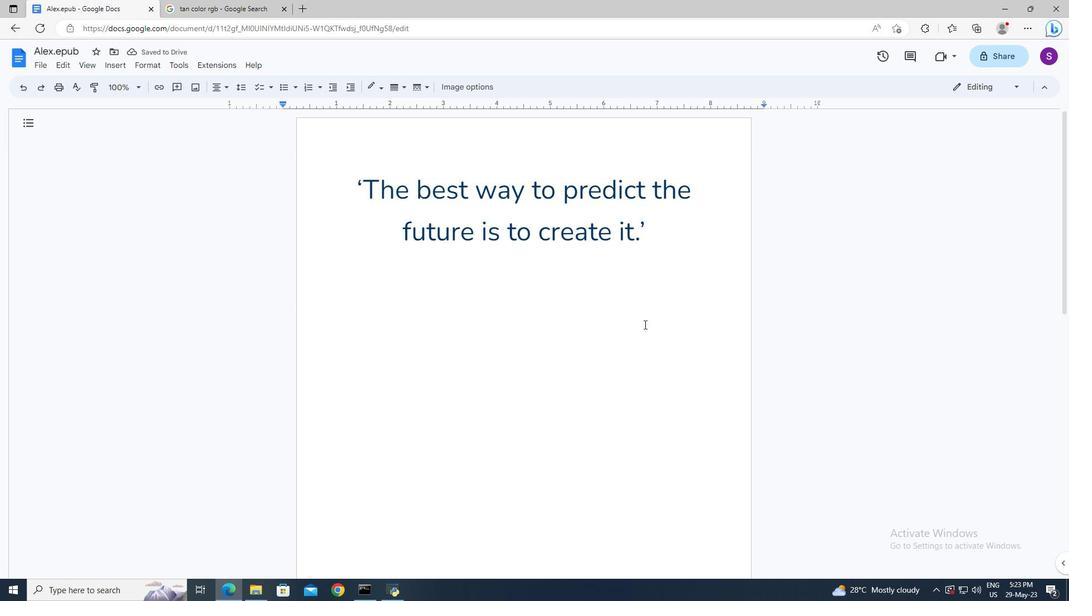 
Action: Mouse scrolled (644, 324) with delta (0, 0)
Screenshot: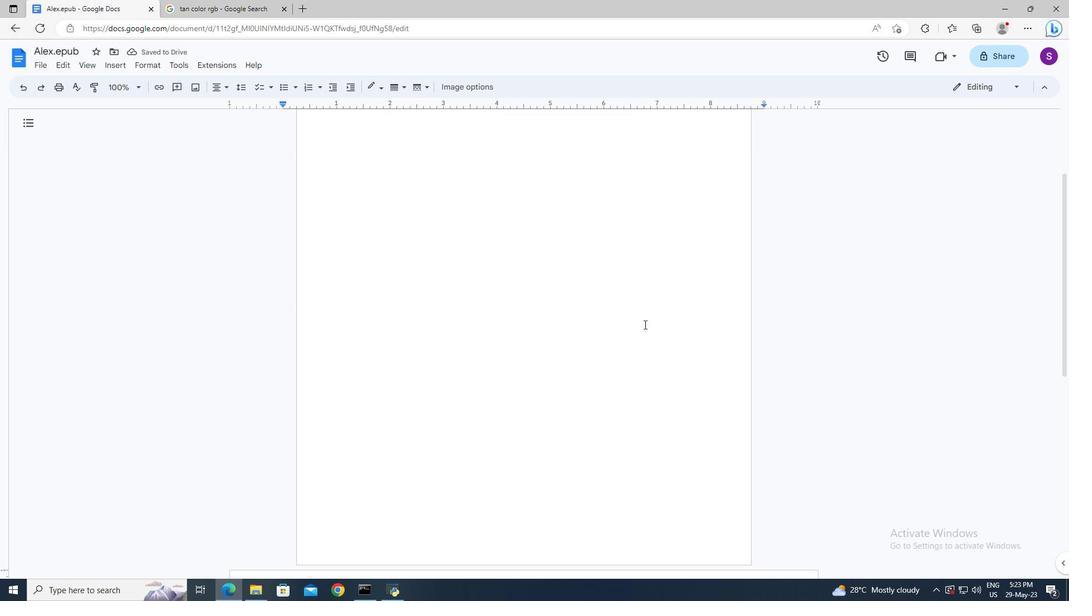 
Action: Mouse scrolled (644, 324) with delta (0, 0)
Screenshot: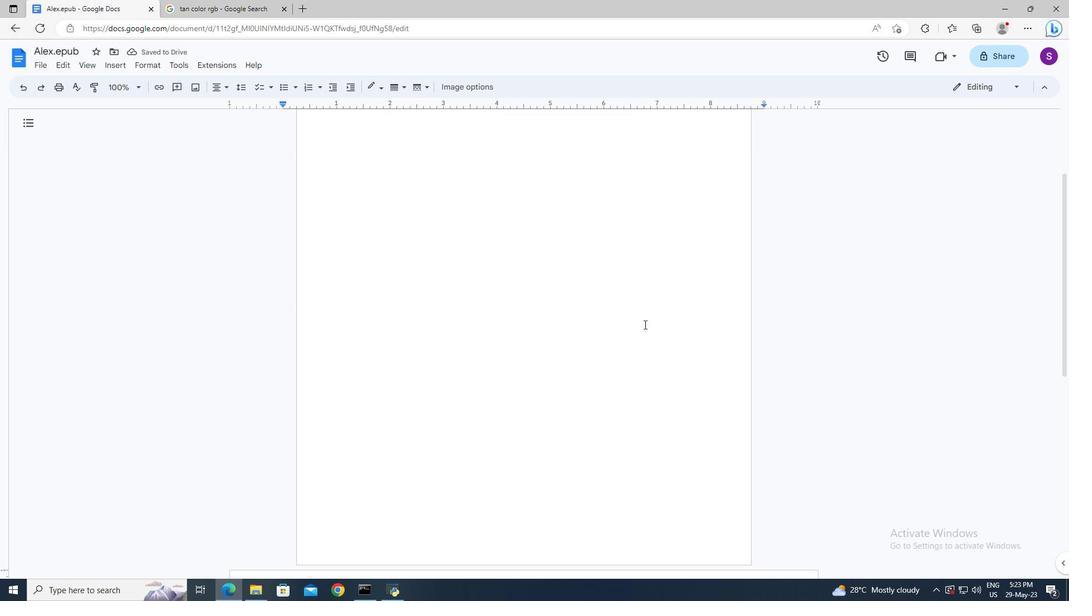 
Action: Mouse moved to (527, 501)
Screenshot: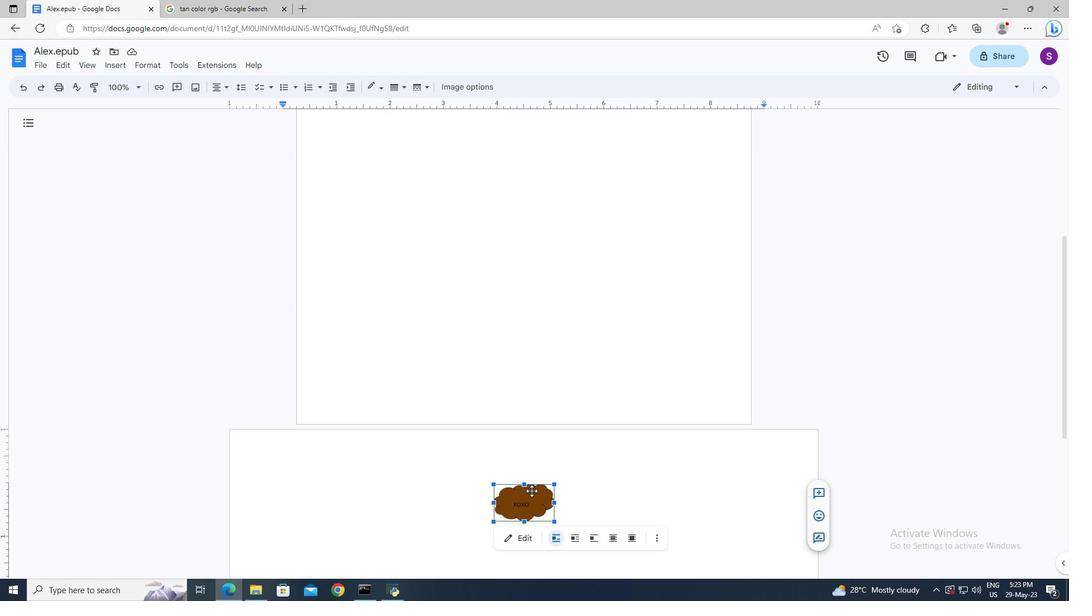 
Action: Mouse pressed left at (527, 501)
Screenshot: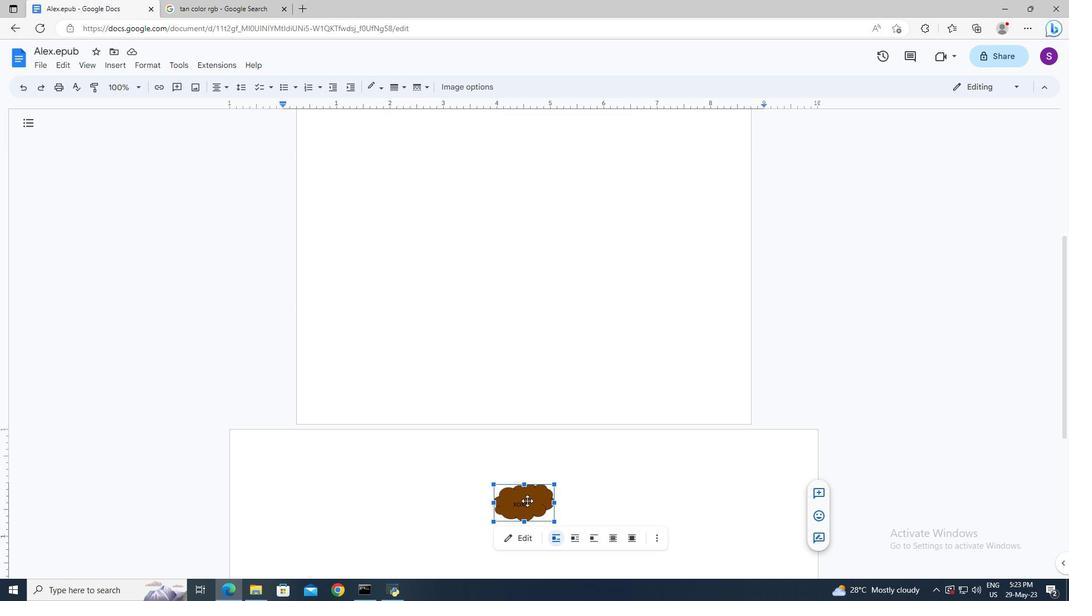
Action: Mouse moved to (527, 402)
Screenshot: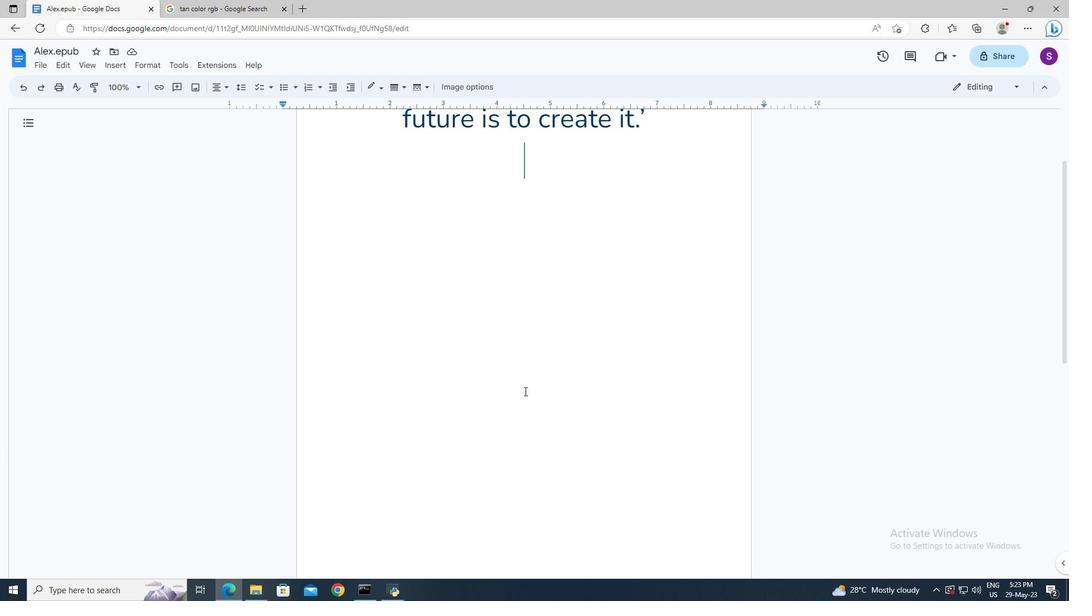 
Action: Mouse scrolled (527, 401) with delta (0, 0)
Screenshot: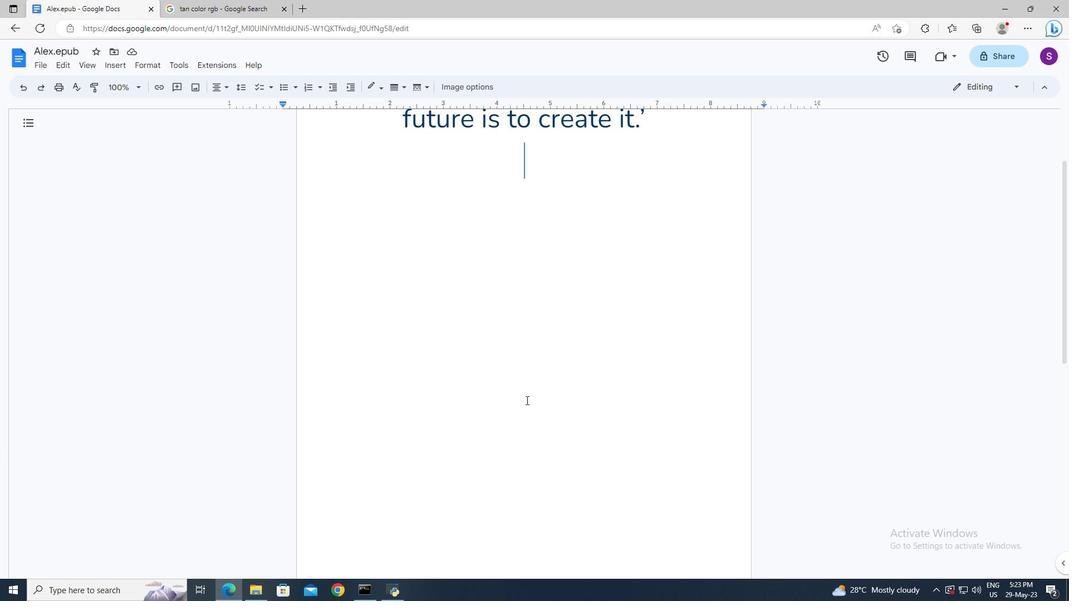 
Action: Mouse scrolled (527, 401) with delta (0, 0)
Screenshot: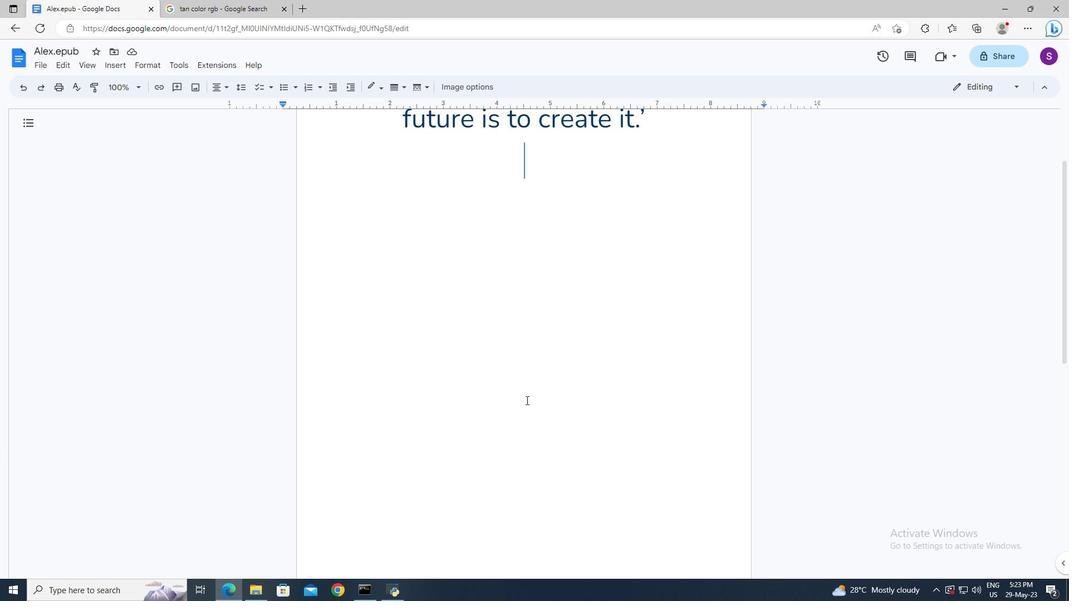 
Action: Mouse scrolled (527, 401) with delta (0, 0)
Screenshot: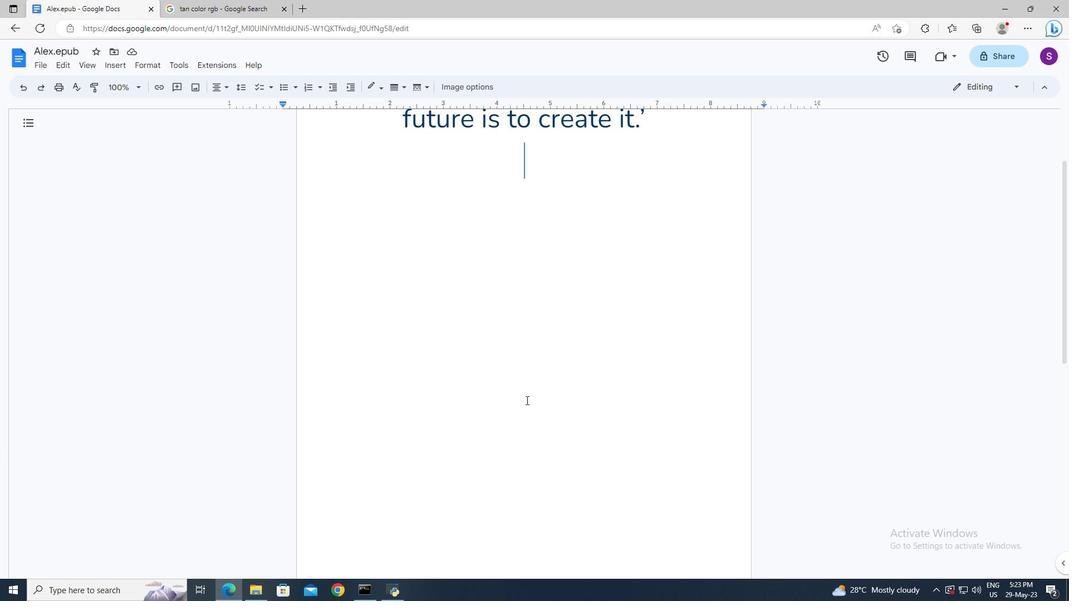 
Action: Mouse scrolled (527, 401) with delta (0, 0)
Screenshot: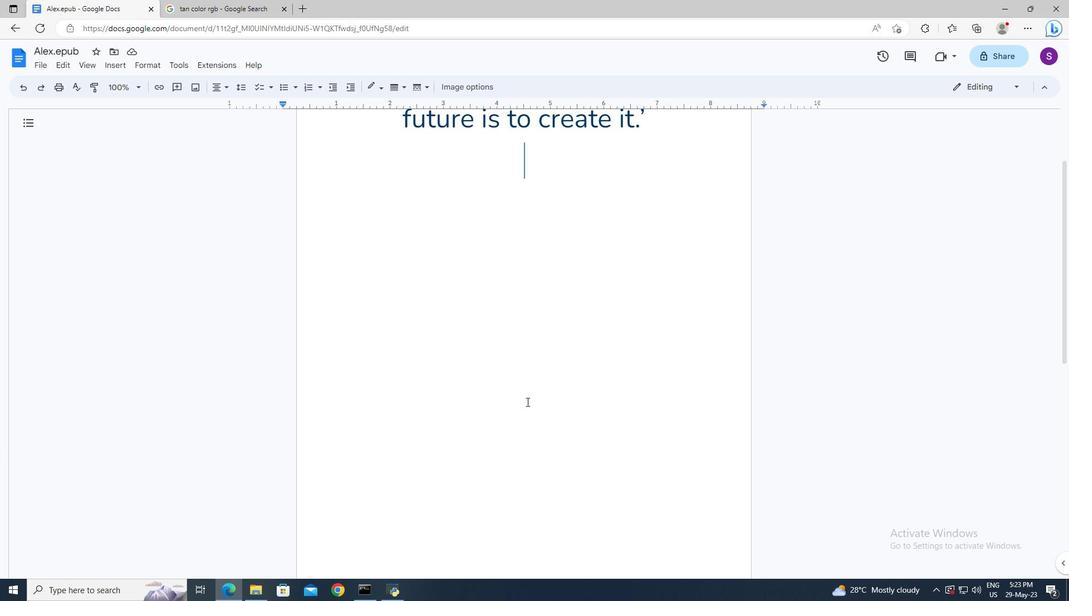 
Action: Mouse scrolled (527, 401) with delta (0, 0)
Screenshot: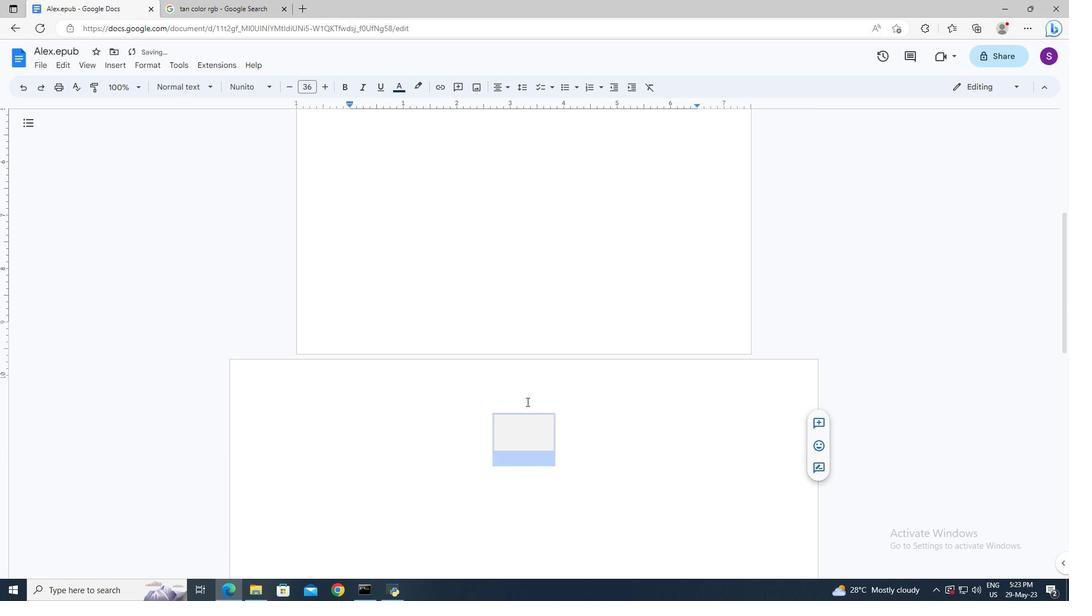 
Action: Mouse scrolled (527, 401) with delta (0, 0)
Screenshot: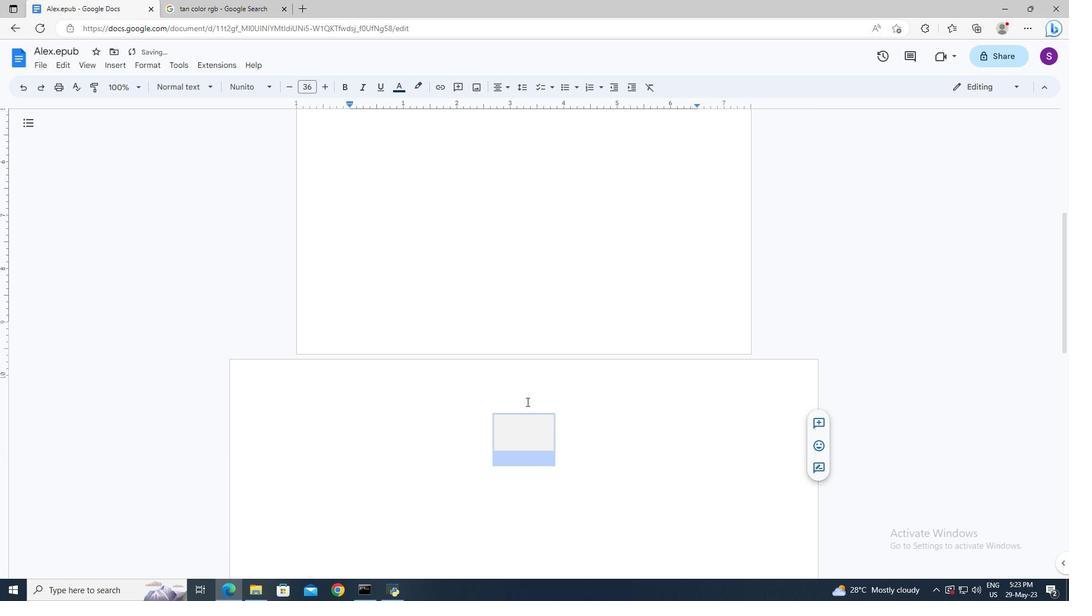
Action: Mouse moved to (528, 401)
Screenshot: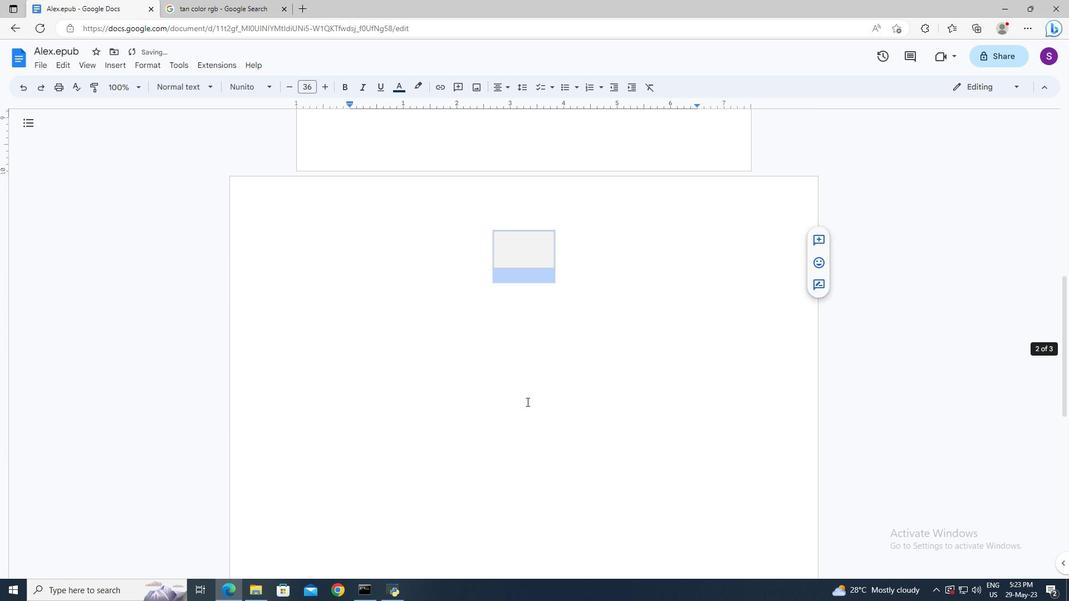 
Action: Mouse scrolled (528, 402) with delta (0, 0)
Screenshot: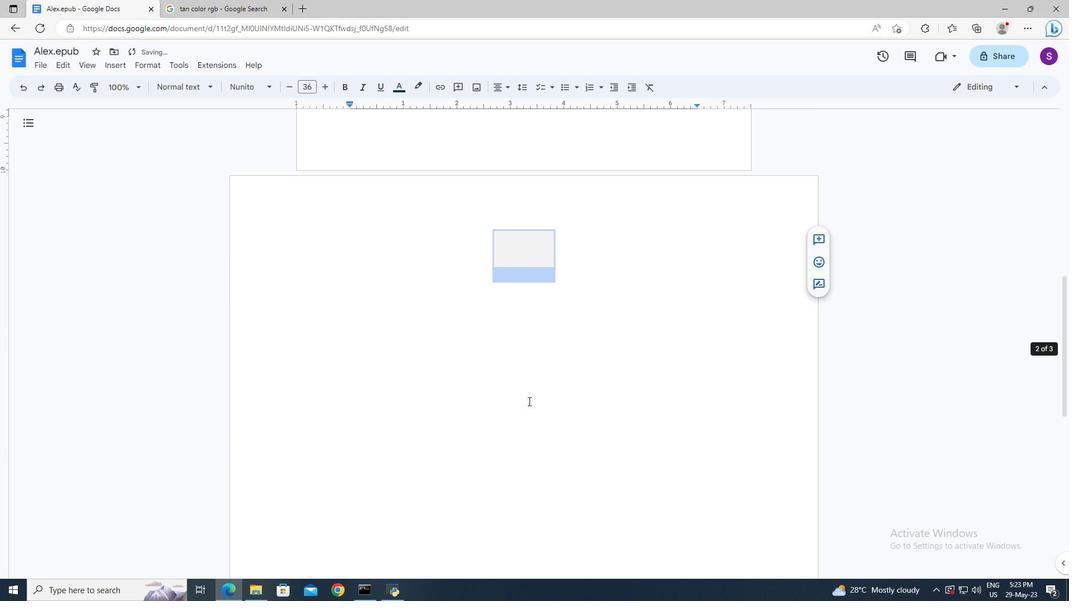 
Action: Mouse scrolled (528, 402) with delta (0, 0)
Screenshot: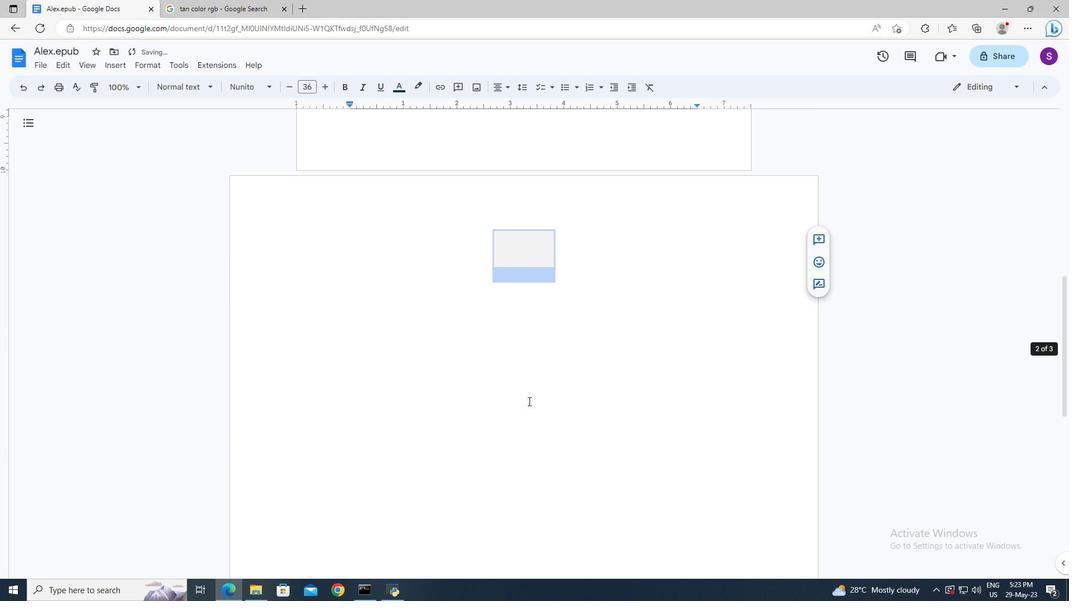 
Action: Mouse moved to (524, 399)
Screenshot: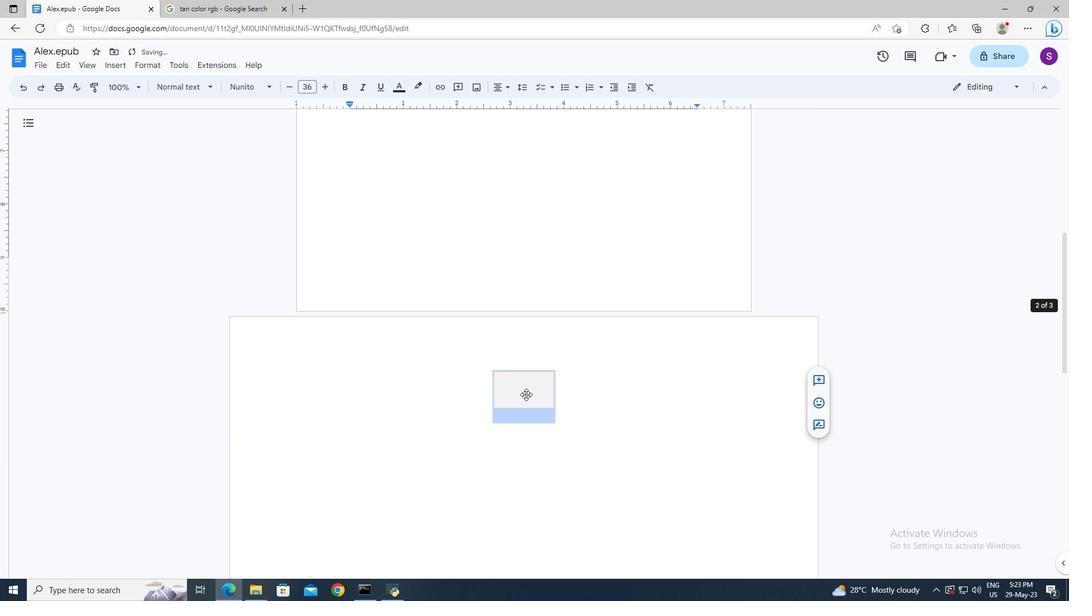 
Action: Mouse pressed left at (524, 399)
Screenshot: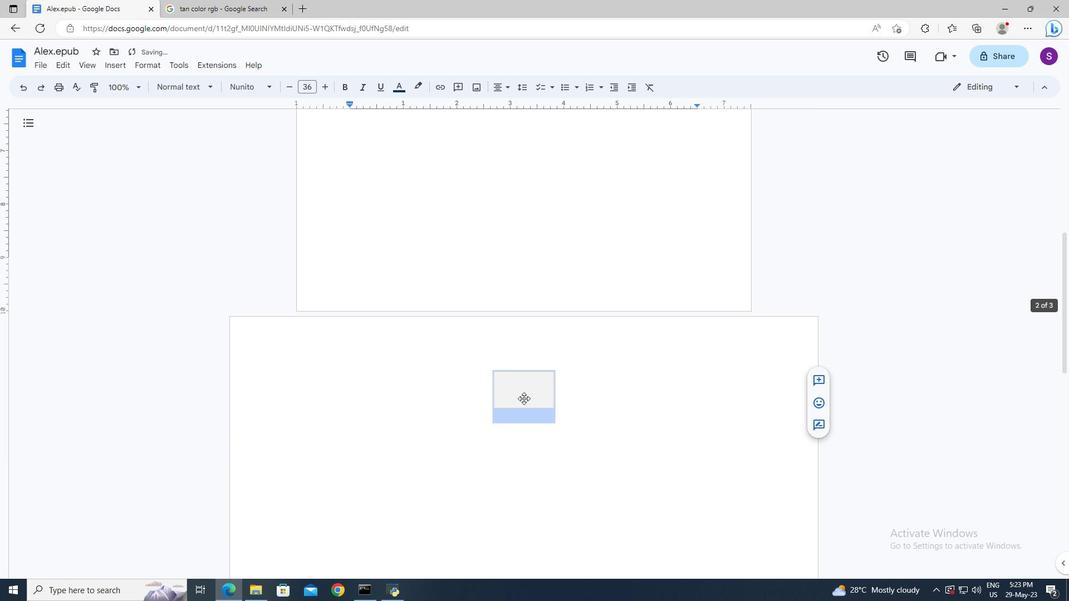 
Action: Mouse moved to (525, 393)
Screenshot: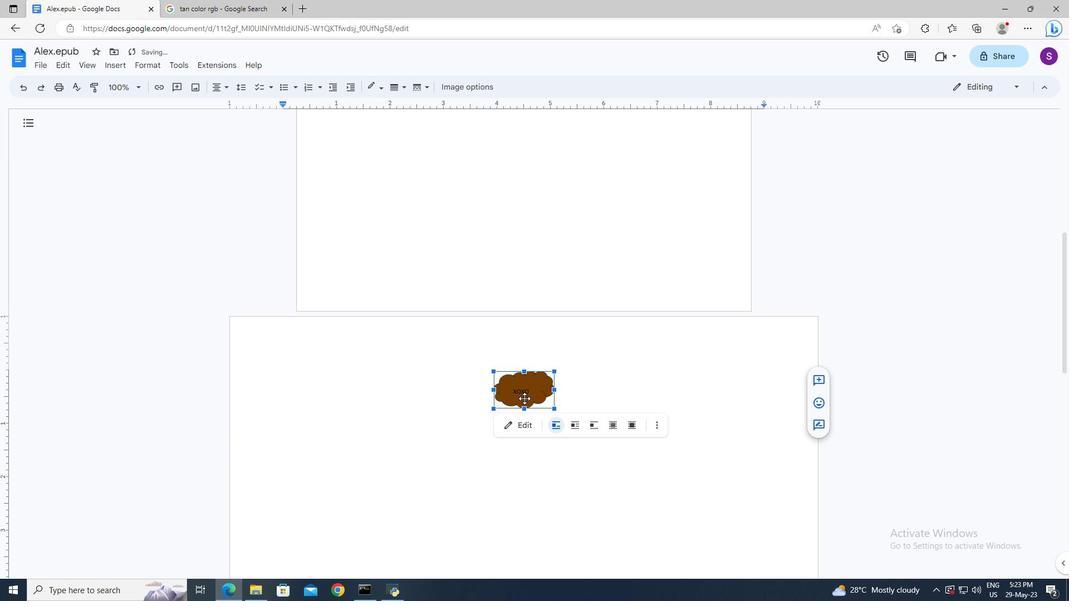 
Action: Mouse pressed left at (525, 393)
Screenshot: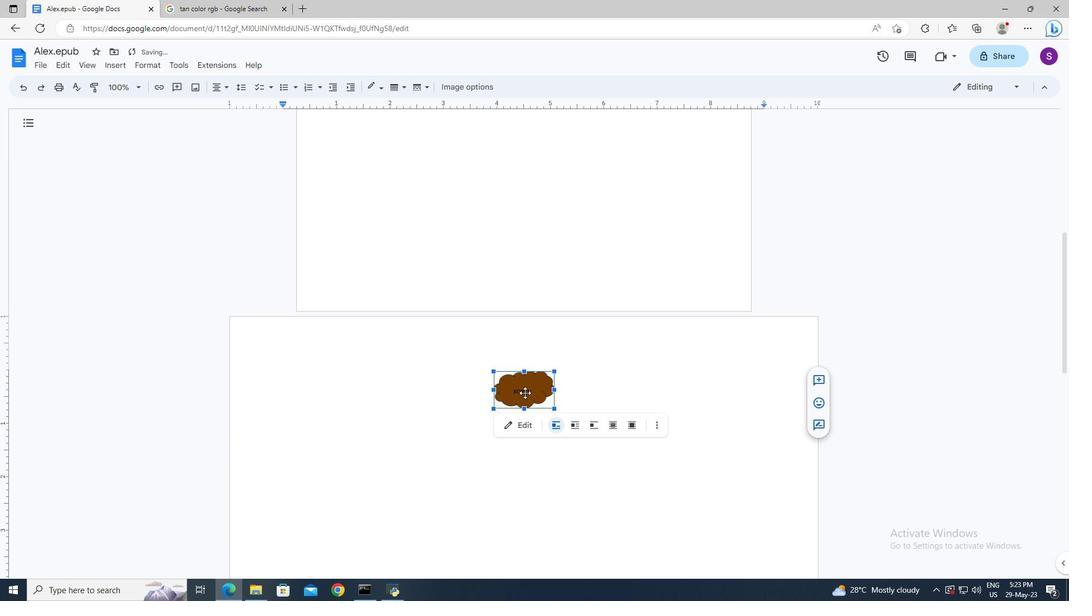 
Action: Mouse moved to (483, 372)
Screenshot: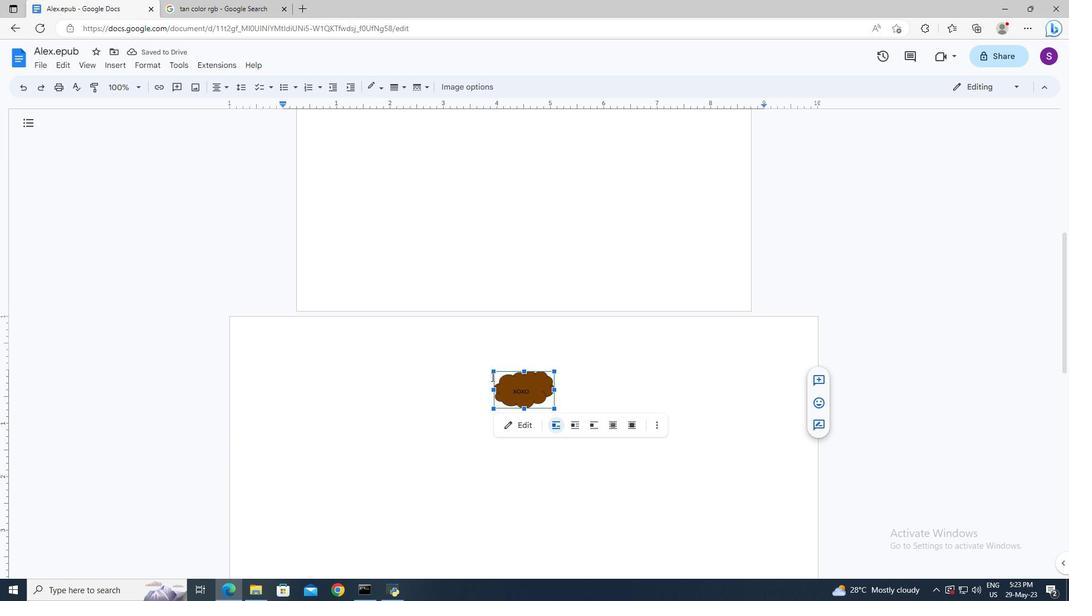 
Action: Mouse pressed left at (483, 372)
Screenshot: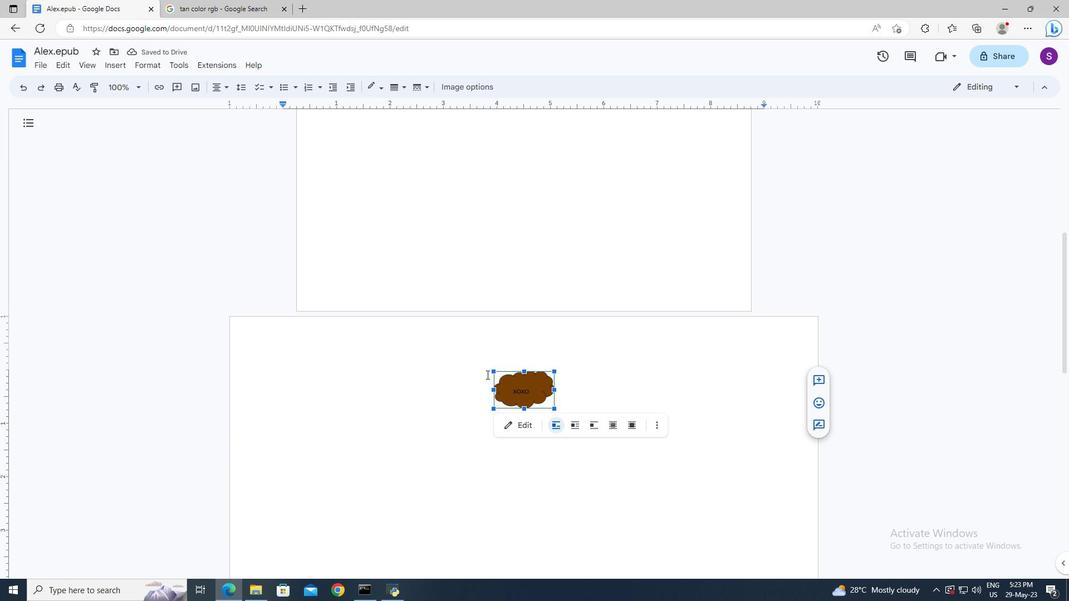 
Action: Mouse moved to (484, 371)
Screenshot: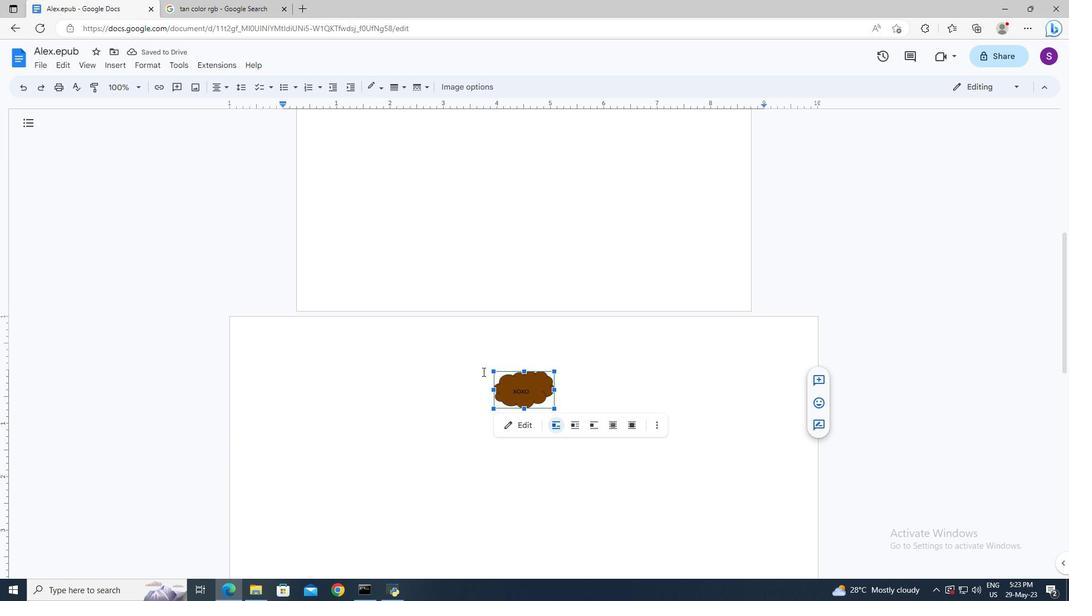 
Action: Mouse scrolled (484, 372) with delta (0, 0)
Screenshot: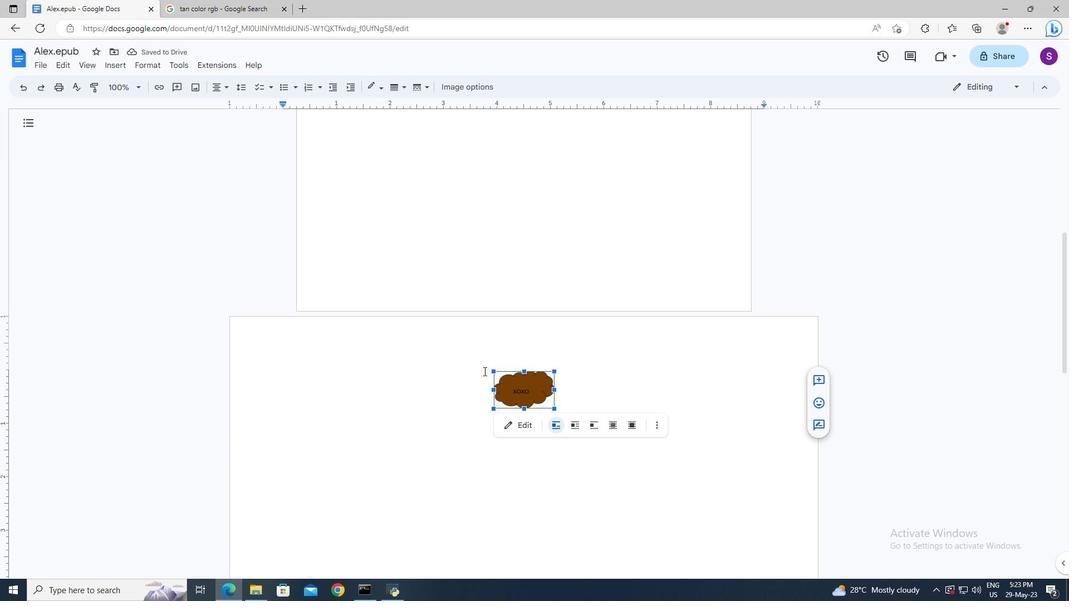 
Action: Mouse scrolled (484, 372) with delta (0, 0)
Screenshot: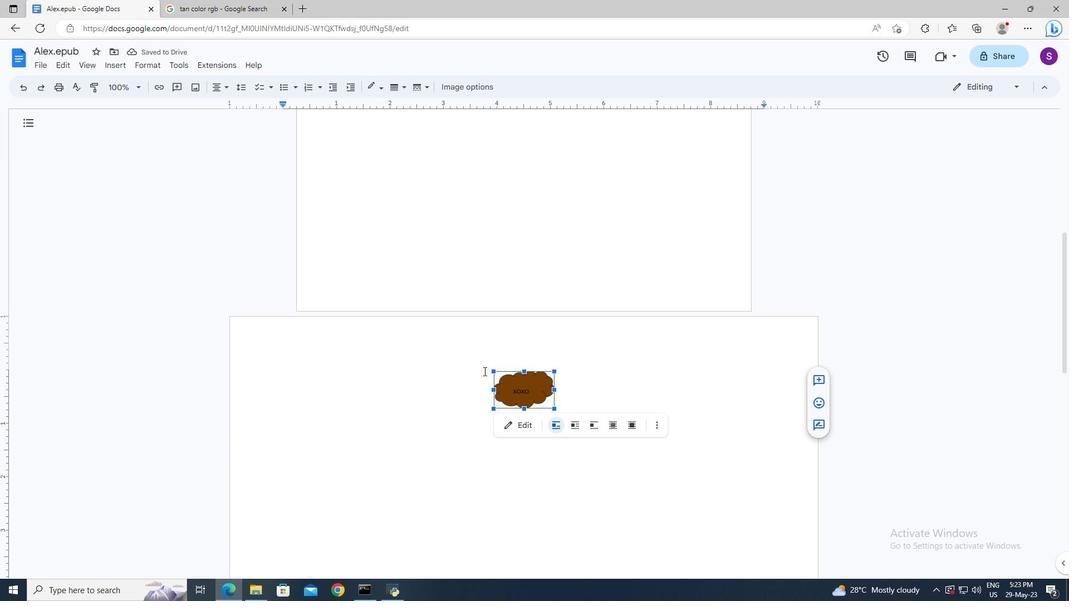 
Action: Mouse scrolled (484, 372) with delta (0, 0)
Screenshot: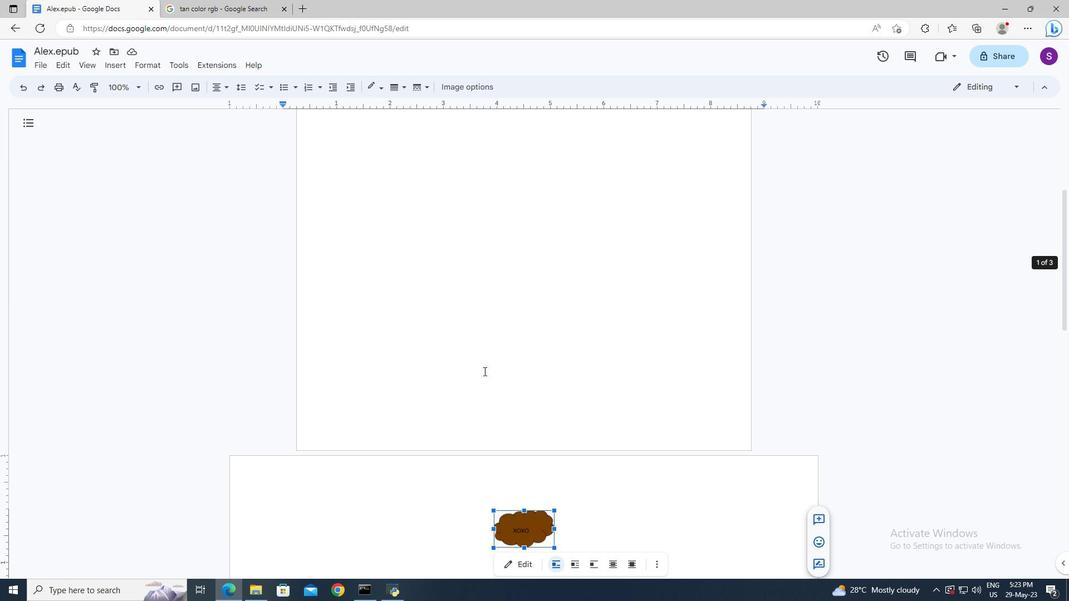 
Action: Mouse scrolled (484, 372) with delta (0, 0)
Screenshot: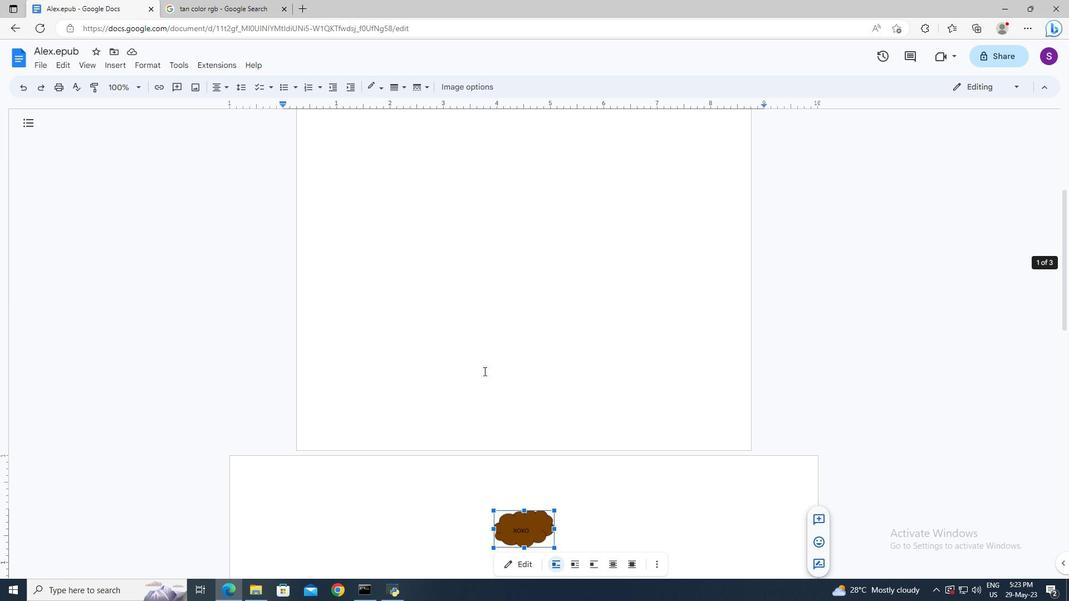
Action: Mouse scrolled (484, 372) with delta (0, 0)
Screenshot: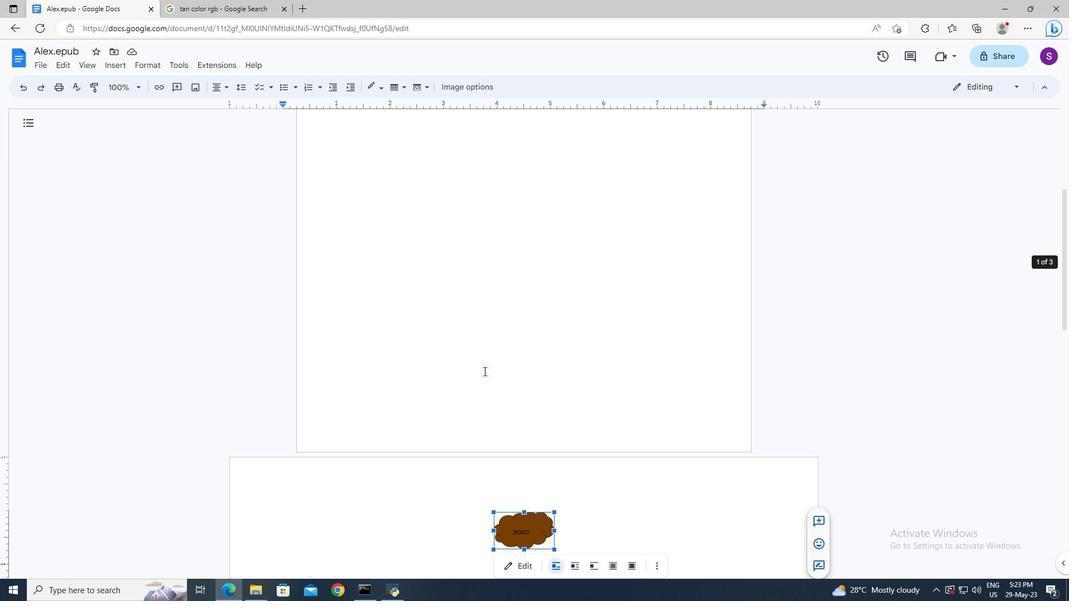 
Action: Mouse scrolled (484, 372) with delta (0, 0)
Screenshot: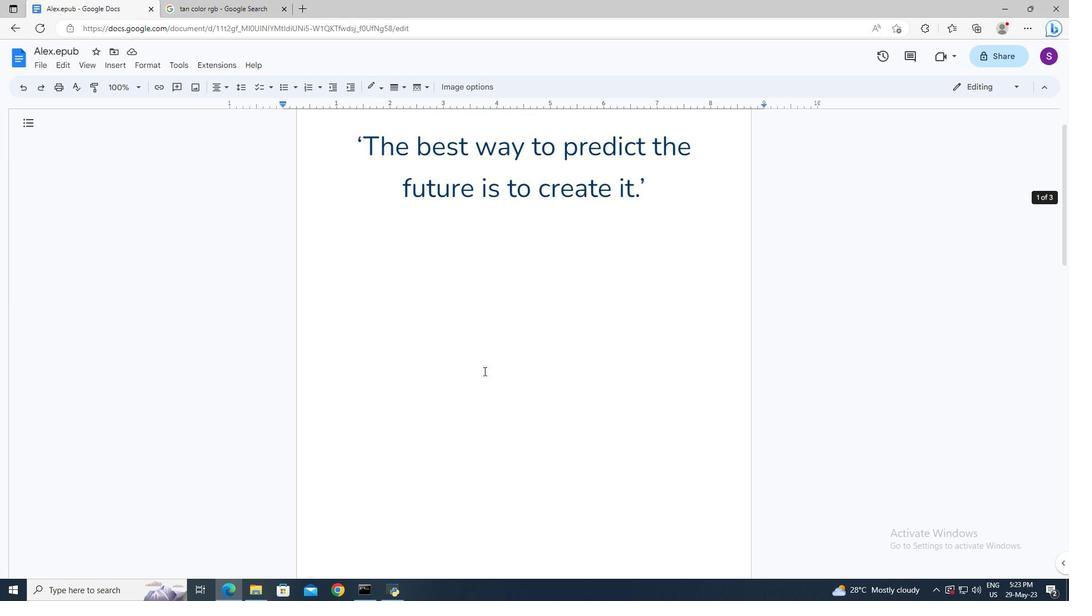 
Action: Mouse scrolled (484, 372) with delta (0, 0)
Screenshot: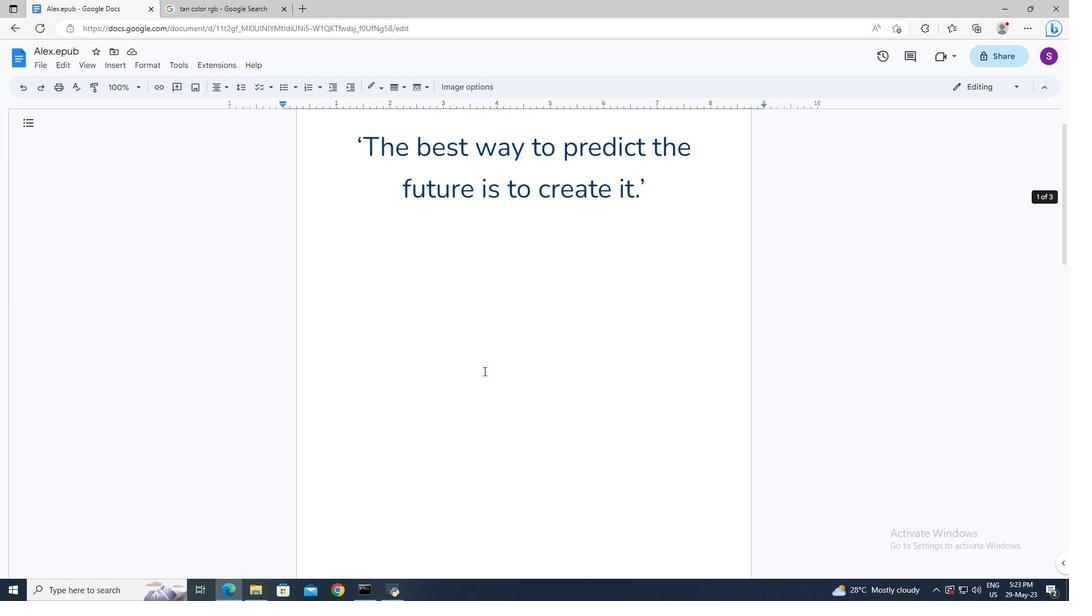 
Action: Mouse moved to (659, 245)
Screenshot: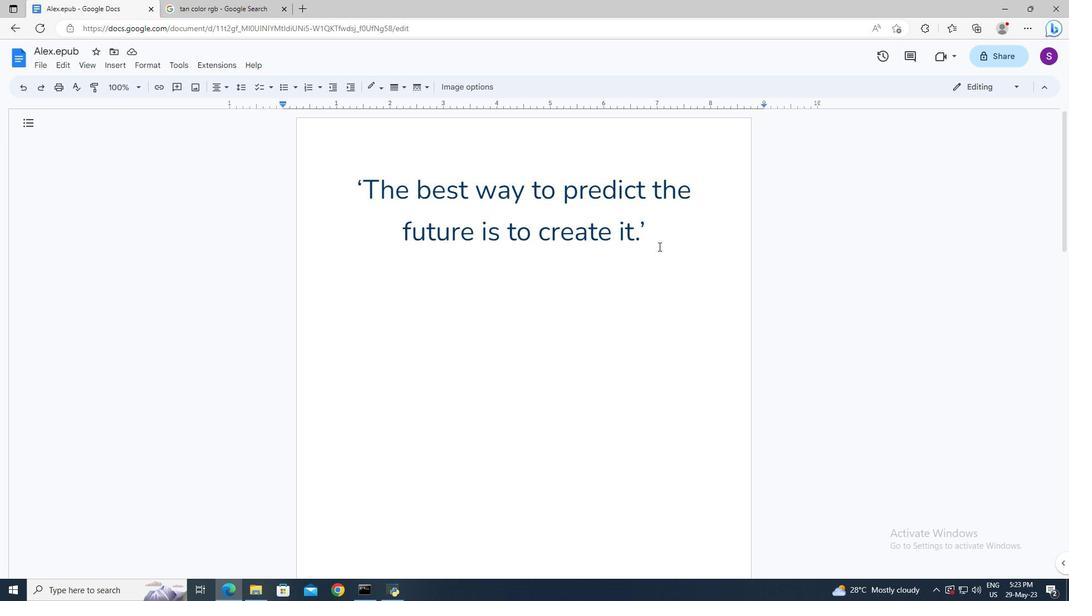 
Action: Mouse pressed left at (659, 245)
Screenshot: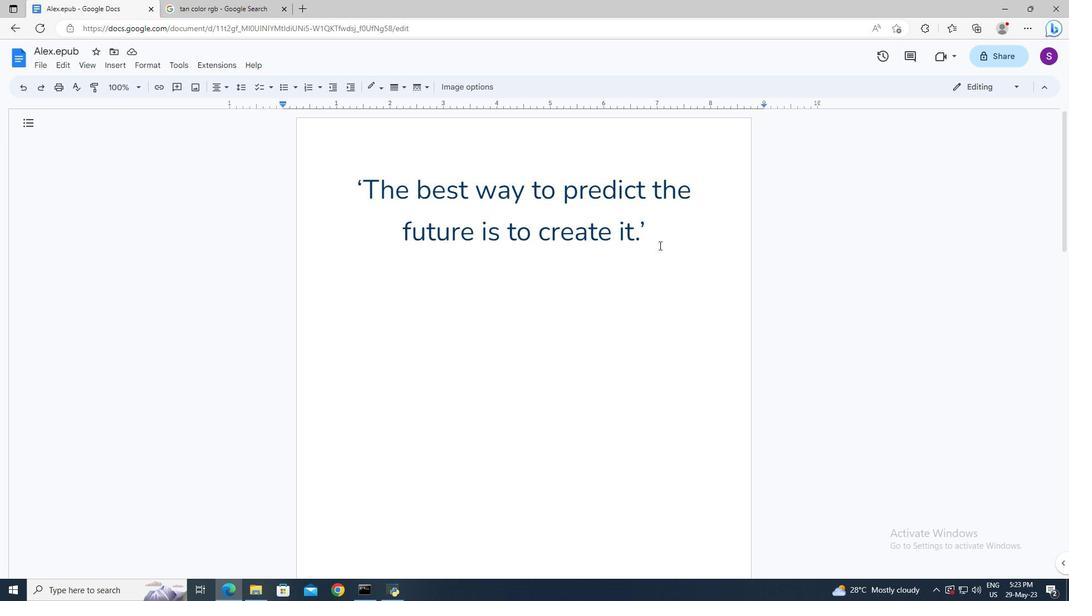 
Action: Mouse moved to (114, 67)
Screenshot: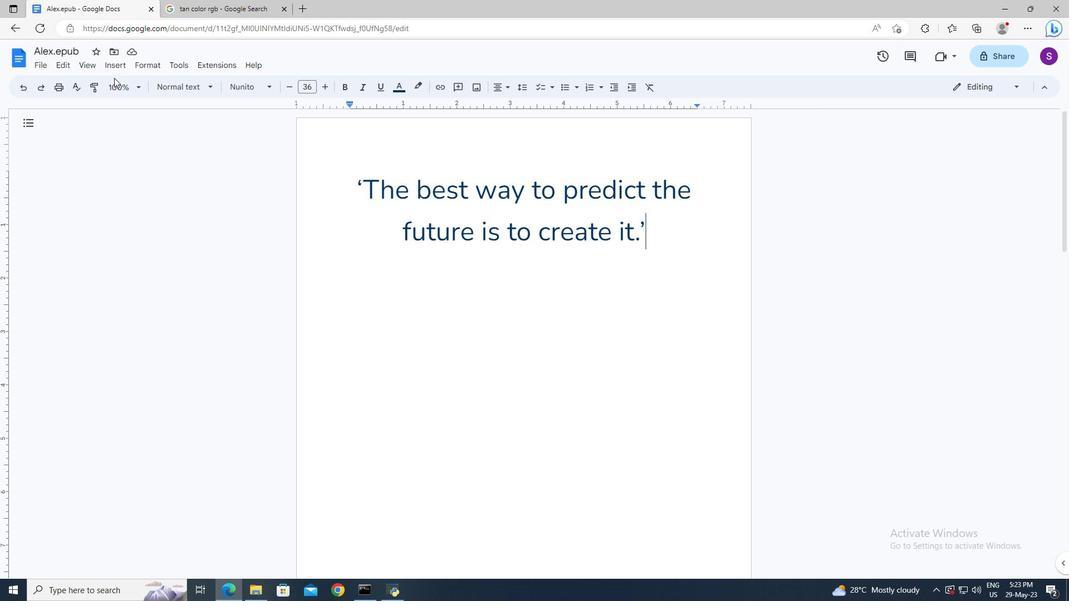 
Action: Mouse pressed left at (114, 67)
Screenshot: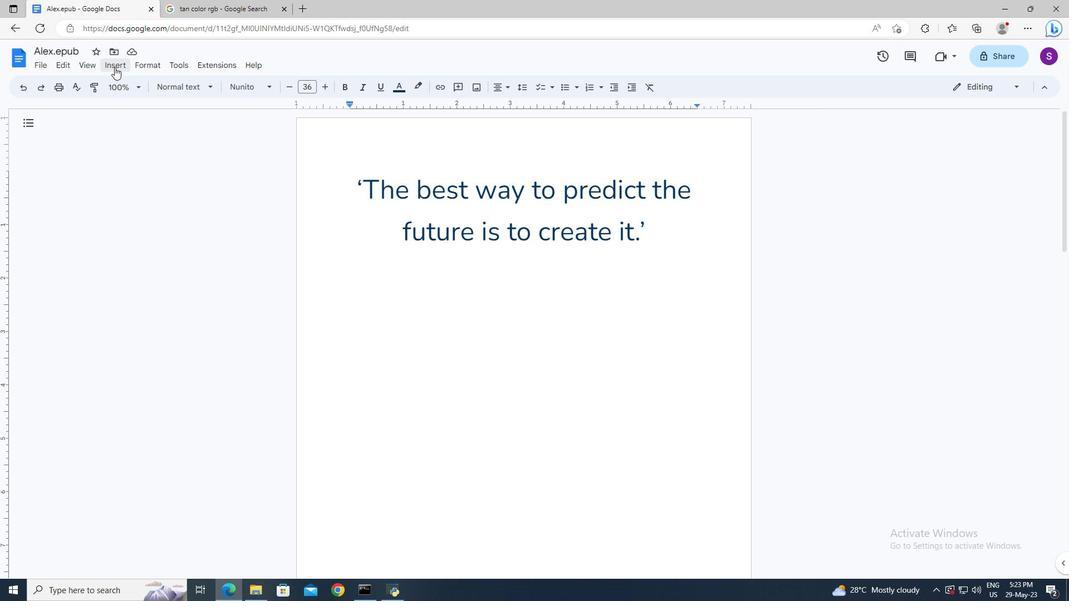 
Action: Mouse moved to (119, 170)
Screenshot: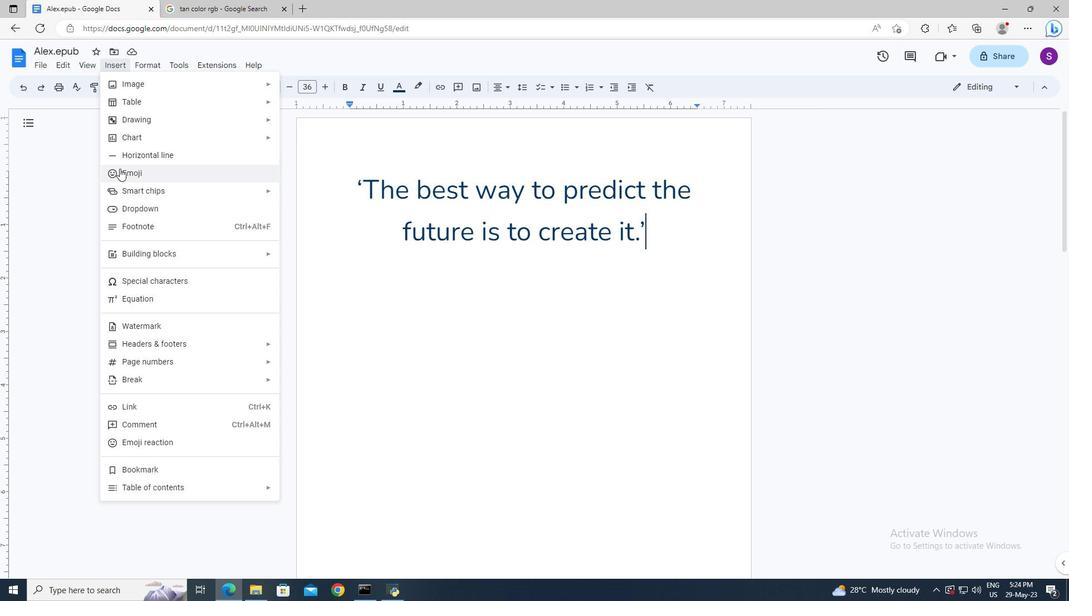 
Action: Mouse pressed left at (119, 170)
Screenshot: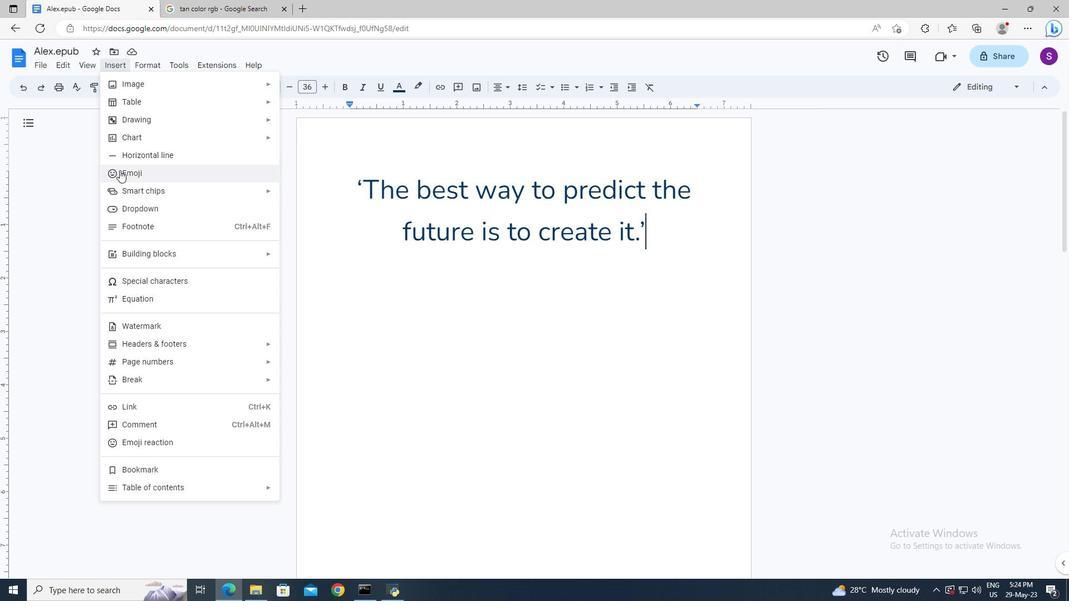 
Action: Mouse moved to (615, 341)
Screenshot: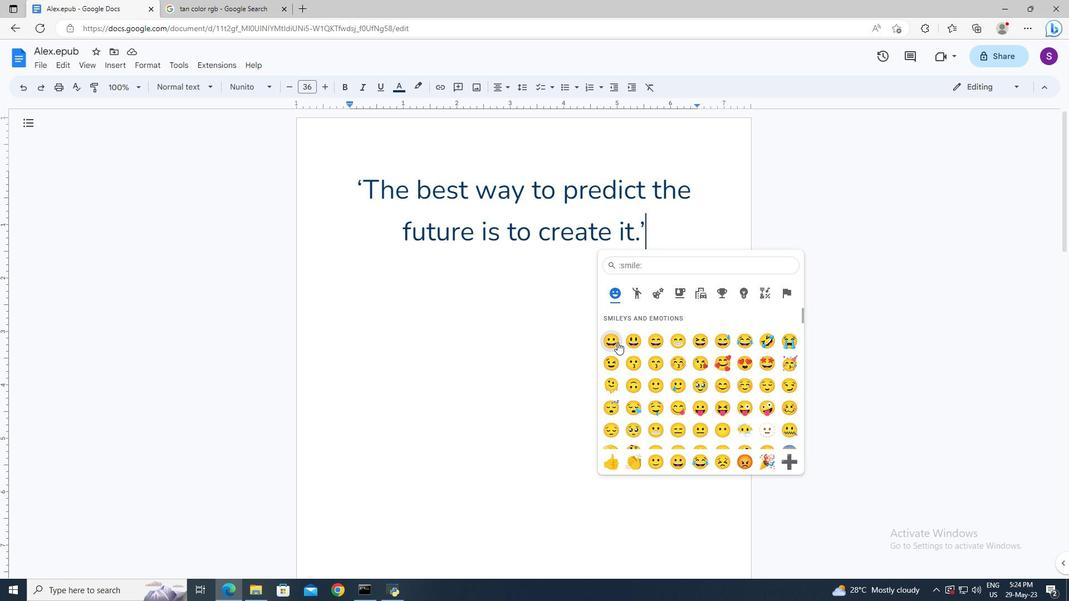 
Action: Mouse pressed left at (615, 341)
Screenshot: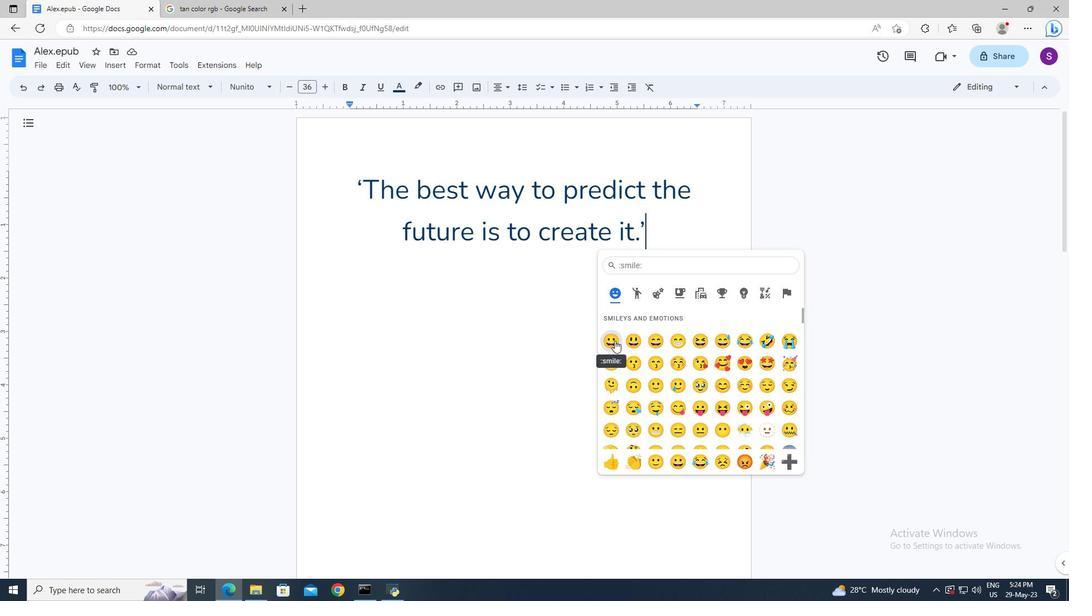 
